 Task: Look for space in Sukheke Mandi, Pakistan from 4th September, 2023 to 10th September, 2023 for 1 adult in price range Rs.9000 to Rs.17000. Place can be private room with 1  bedroom having 1 bed and 1 bathroom. Property type can be house, flat, guest house, hotel. Booking option can be shelf check-in. Required host language is English.
Action: Mouse moved to (437, 117)
Screenshot: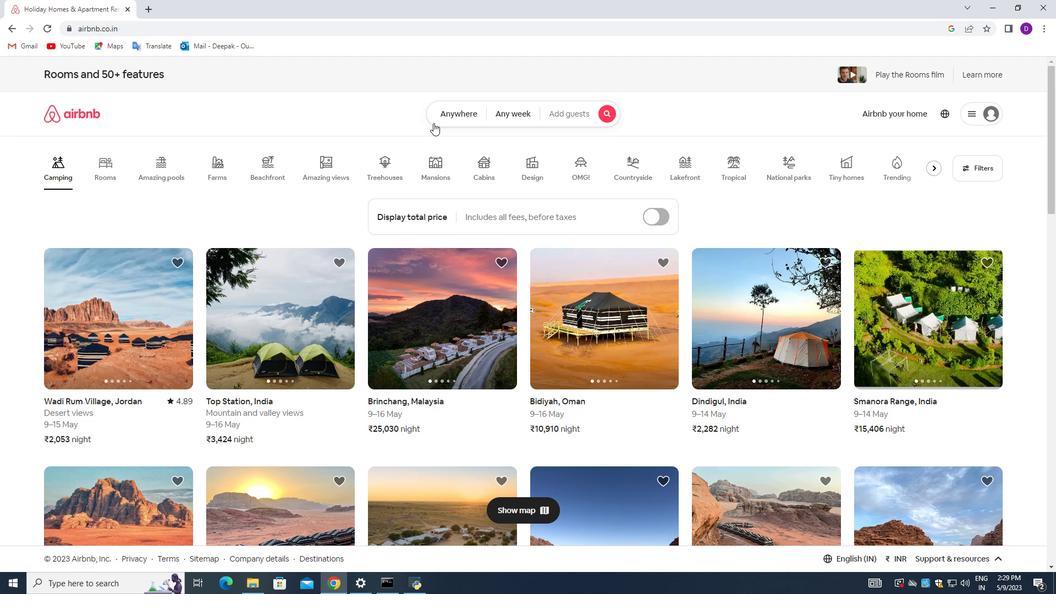 
Action: Mouse pressed left at (437, 117)
Screenshot: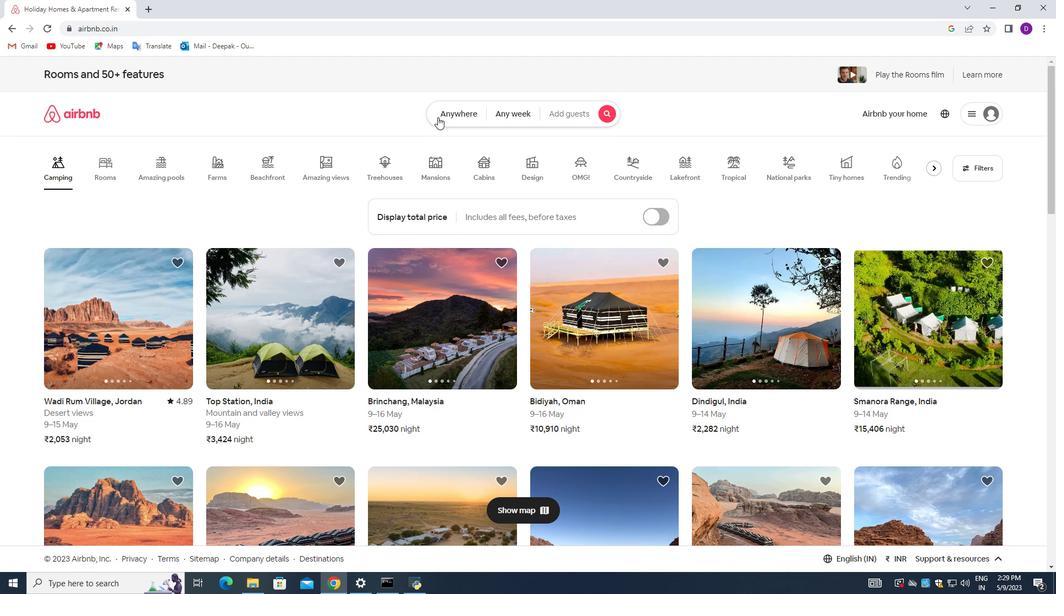 
Action: Mouse moved to (388, 162)
Screenshot: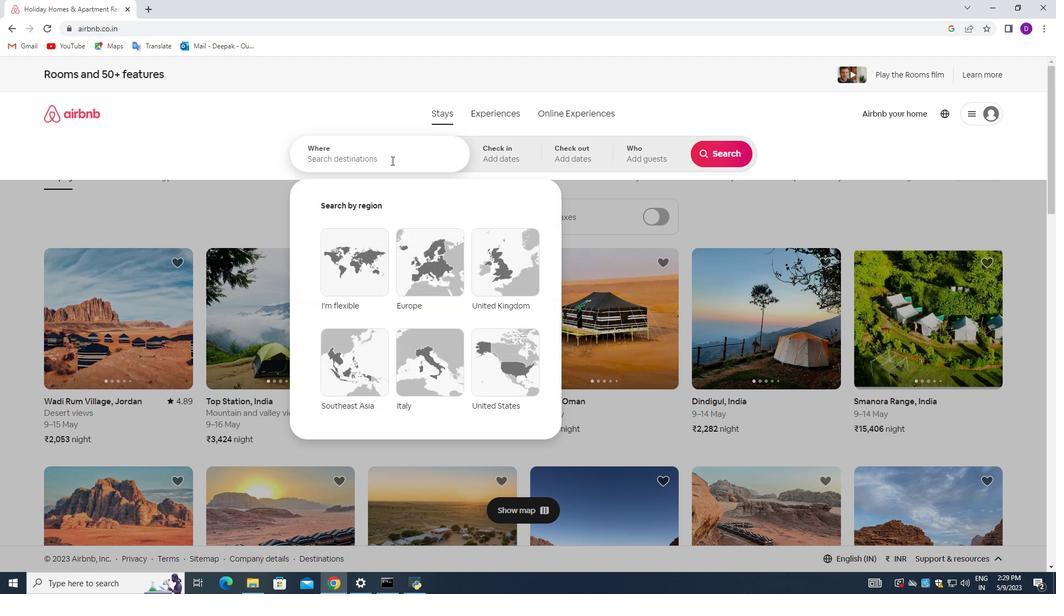 
Action: Mouse pressed left at (388, 162)
Screenshot: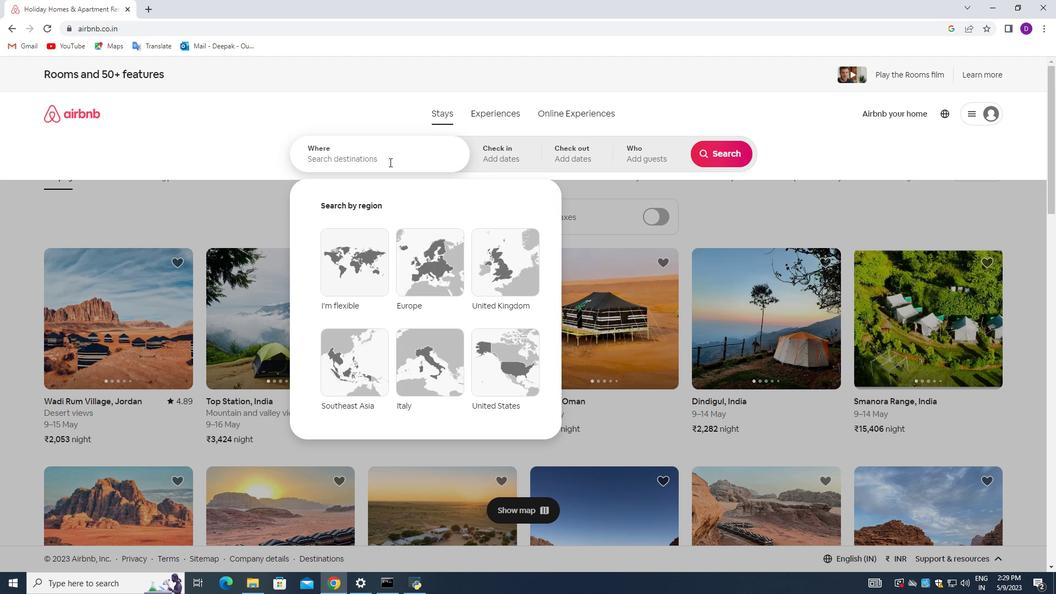 
Action: Mouse moved to (198, 241)
Screenshot: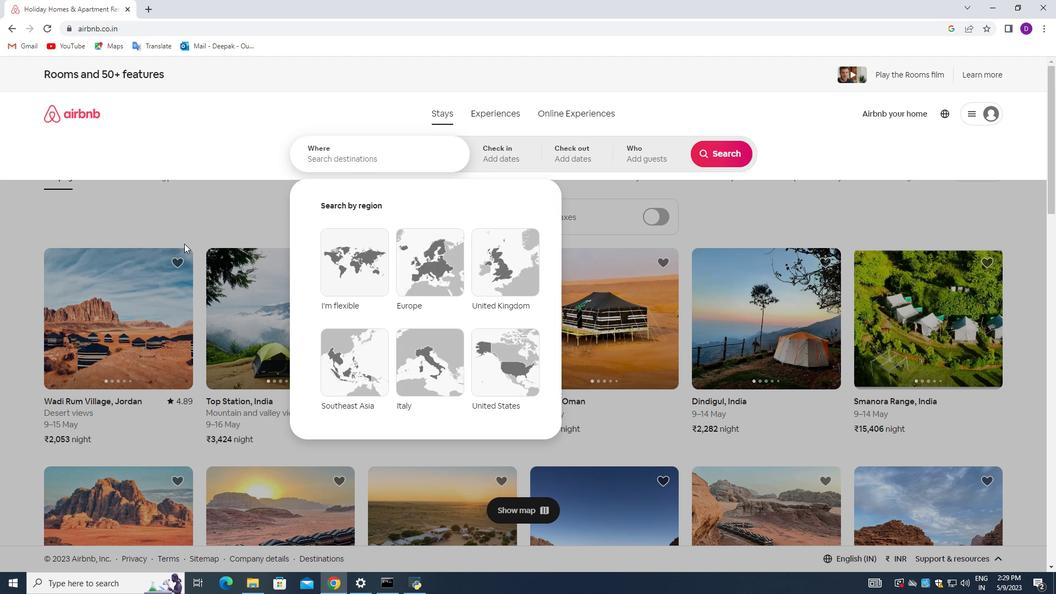 
Action: Key pressed <Key.shift_r>Sukheke,<Key.space><Key.shift><Key.shift><Key.shift><Key.shift><Key.backspace><Key.backspace><Key.space><Key.shift>Mandi,<Key.space><Key.shift>Pakistan<Key.enter>
Screenshot: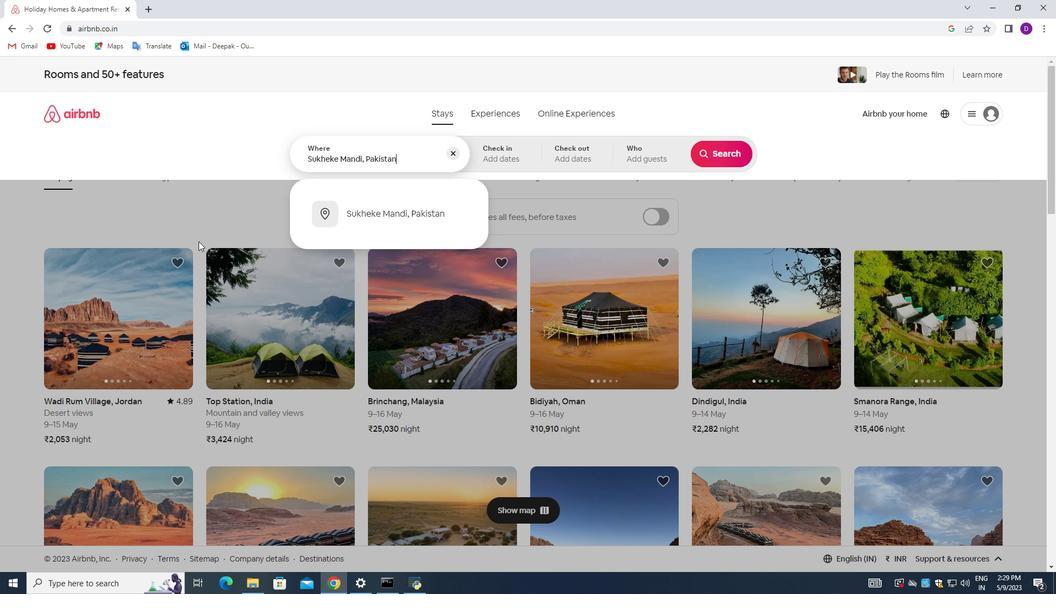 
Action: Mouse moved to (716, 239)
Screenshot: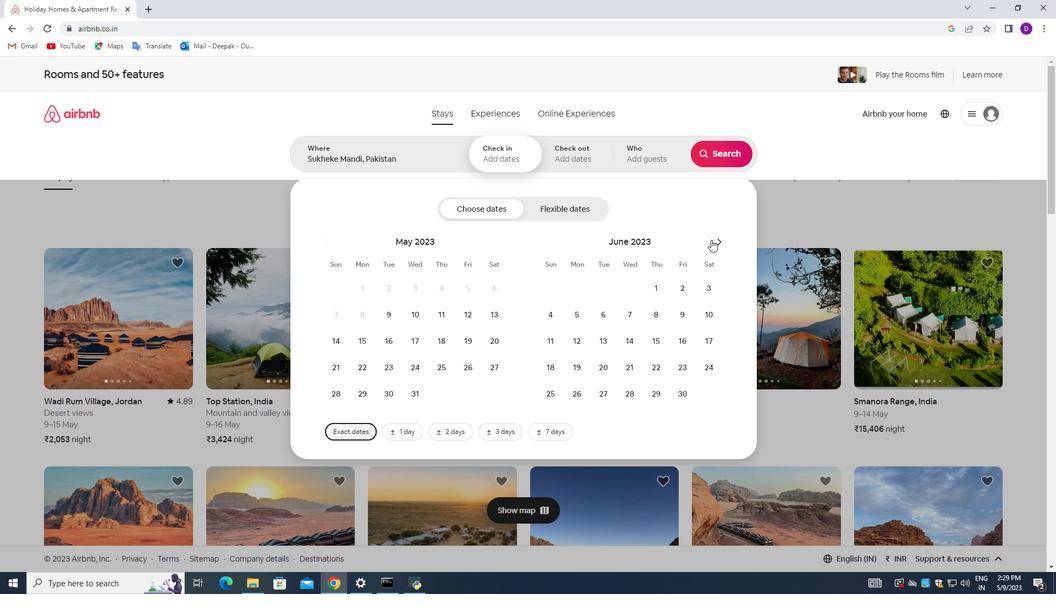 
Action: Mouse pressed left at (716, 239)
Screenshot: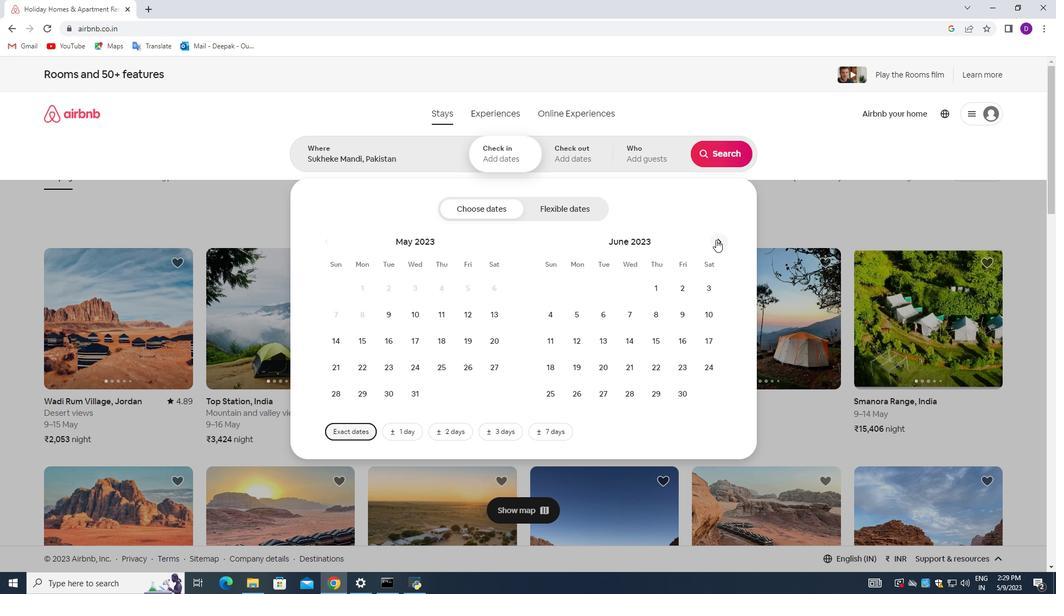 
Action: Mouse pressed left at (716, 239)
Screenshot: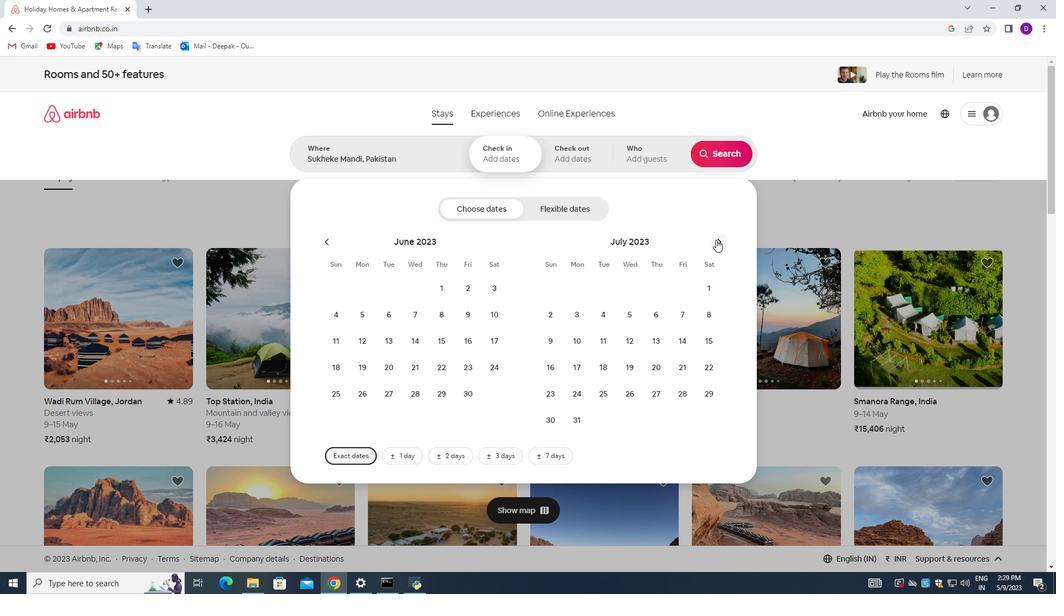 
Action: Mouse pressed left at (716, 239)
Screenshot: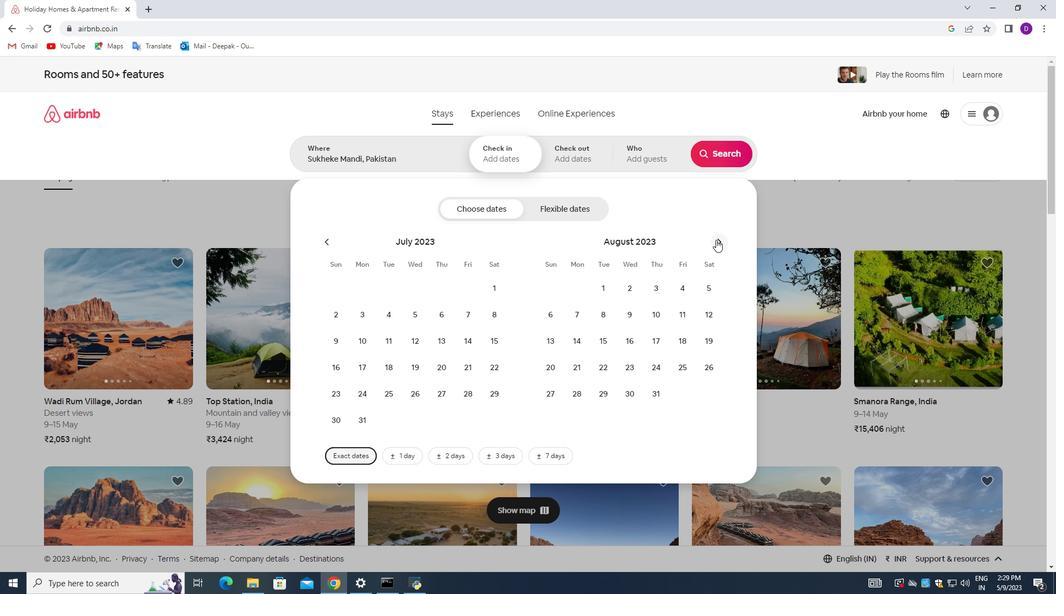 
Action: Mouse moved to (578, 314)
Screenshot: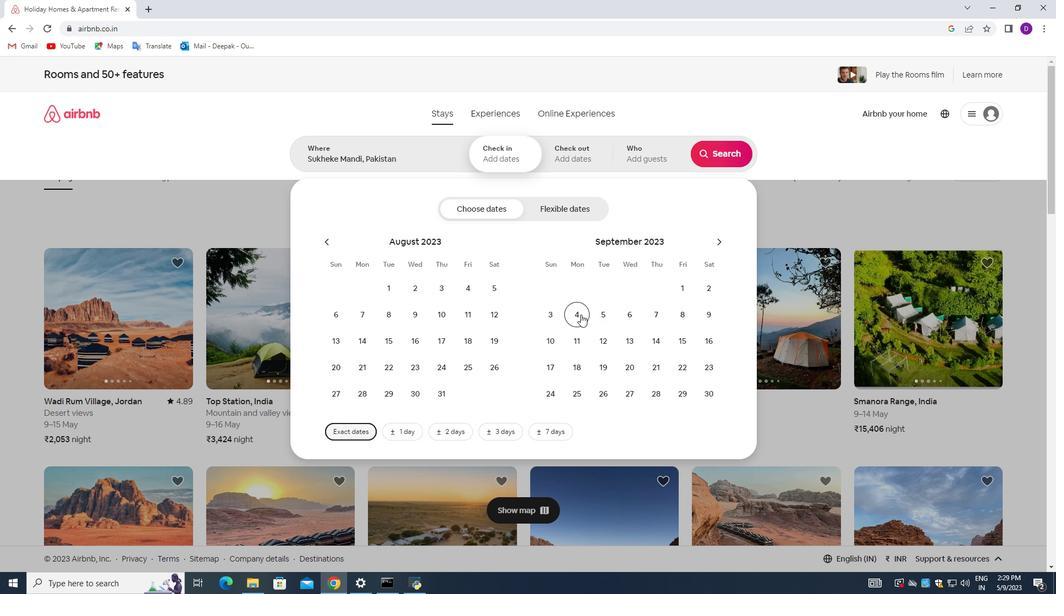 
Action: Mouse pressed left at (578, 314)
Screenshot: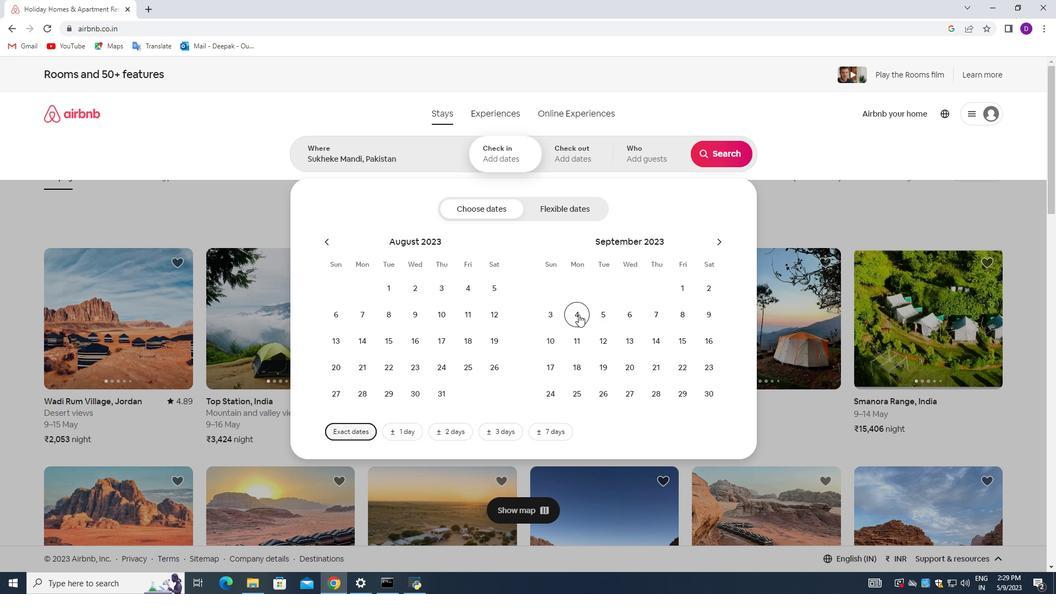 
Action: Mouse moved to (557, 335)
Screenshot: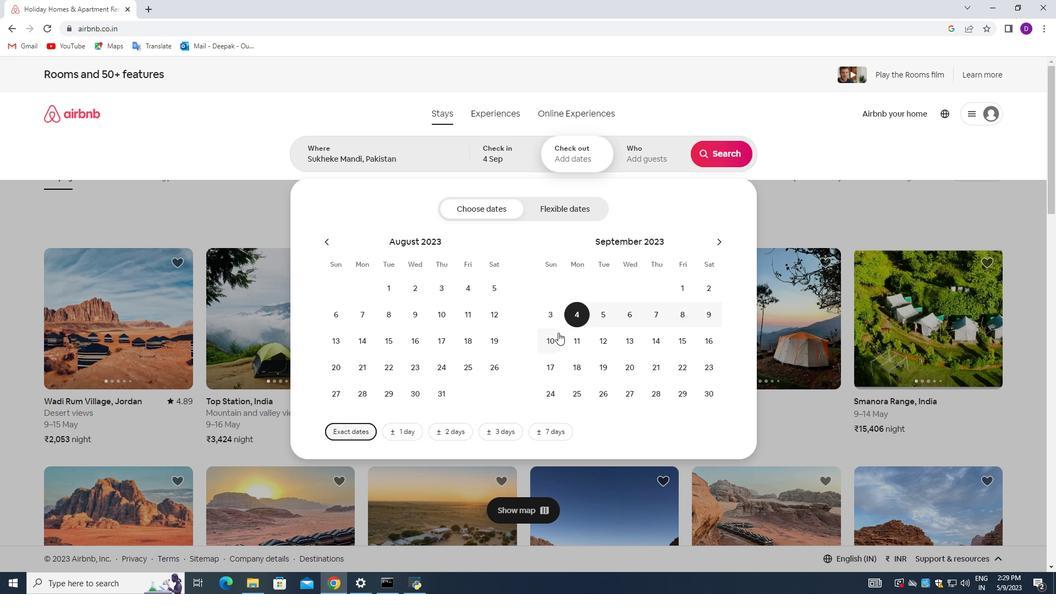 
Action: Mouse pressed left at (557, 335)
Screenshot: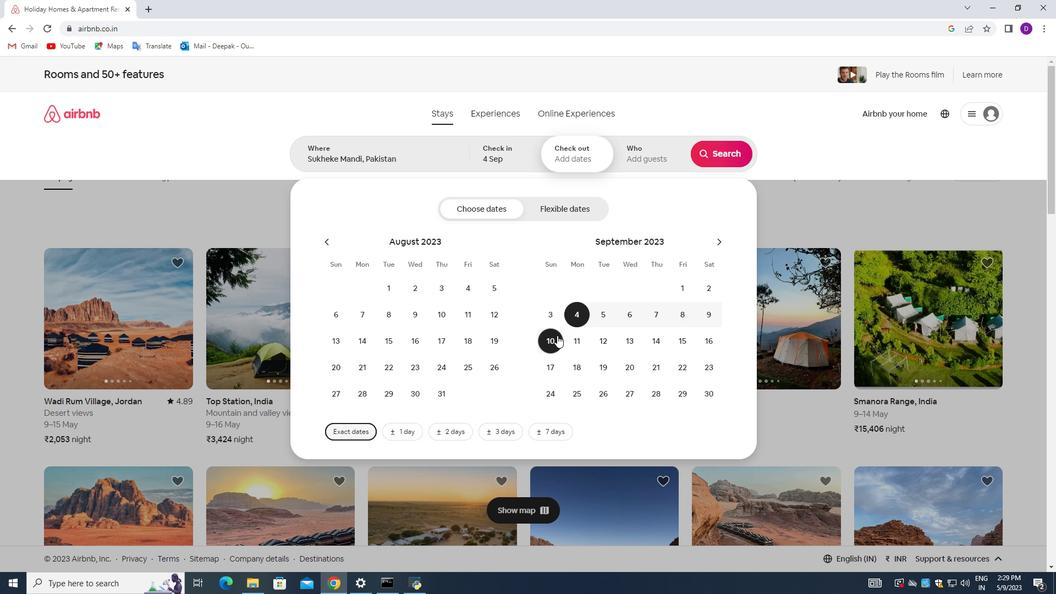 
Action: Mouse moved to (630, 155)
Screenshot: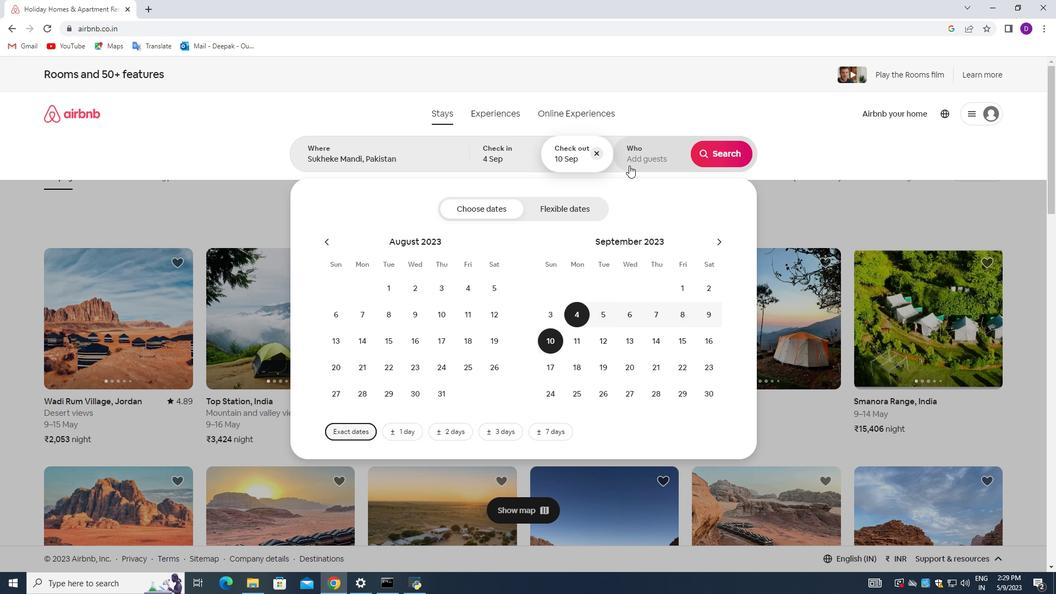 
Action: Mouse pressed left at (630, 155)
Screenshot: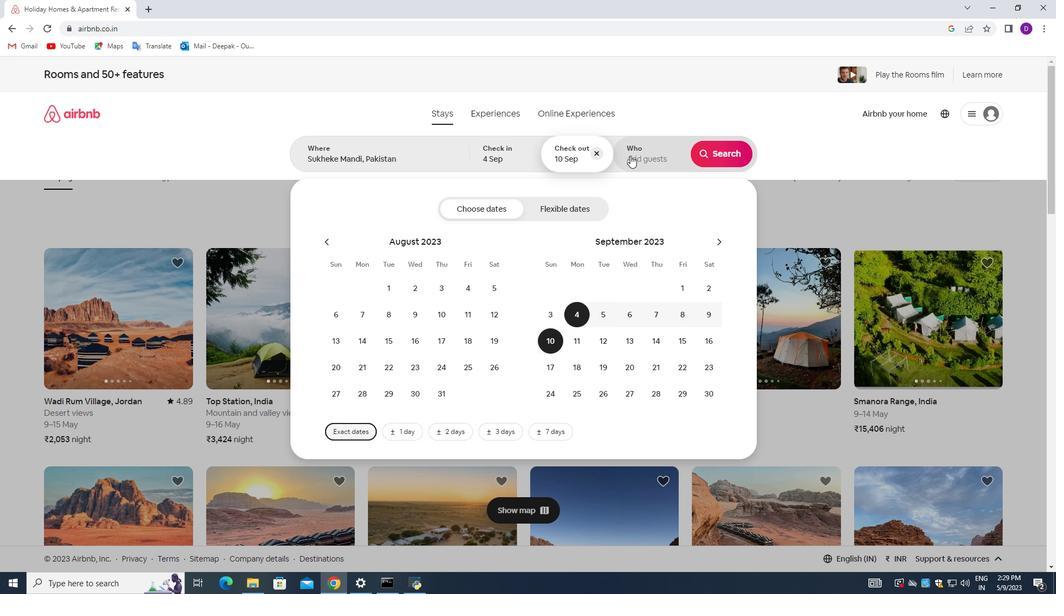 
Action: Mouse moved to (719, 212)
Screenshot: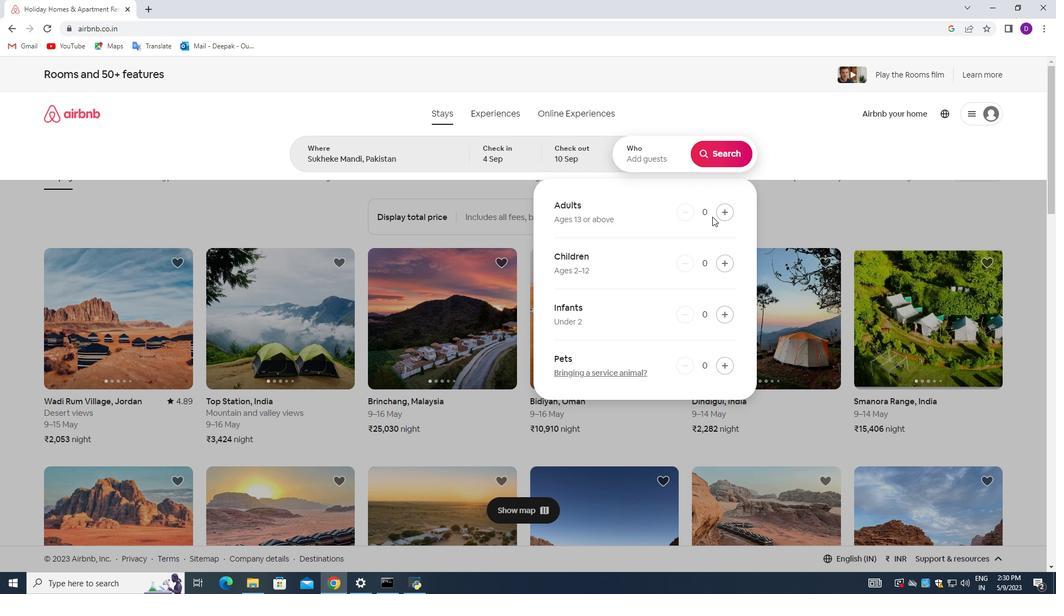 
Action: Mouse pressed left at (719, 212)
Screenshot: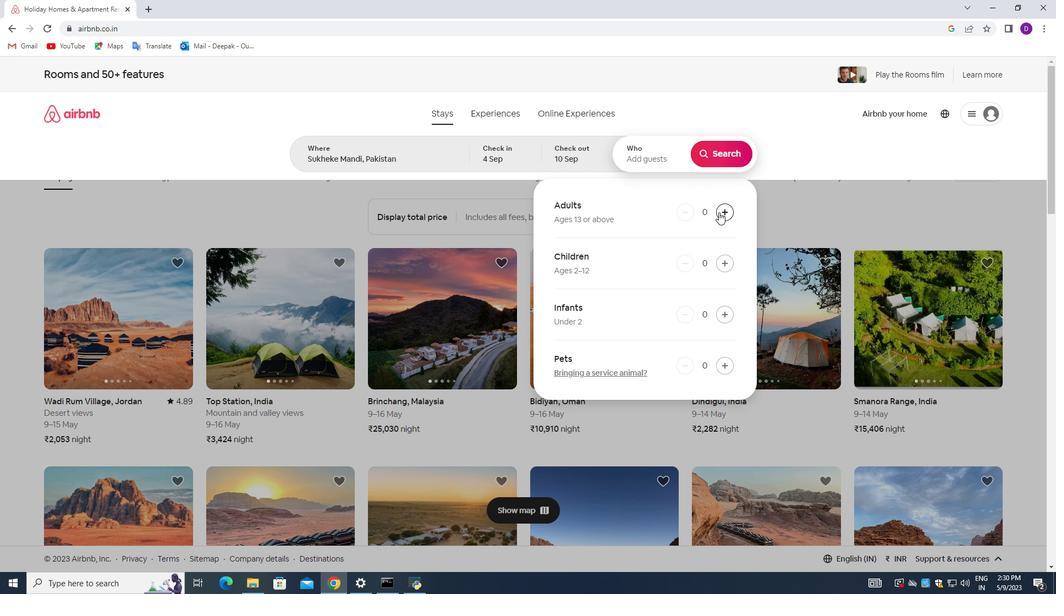 
Action: Mouse moved to (722, 147)
Screenshot: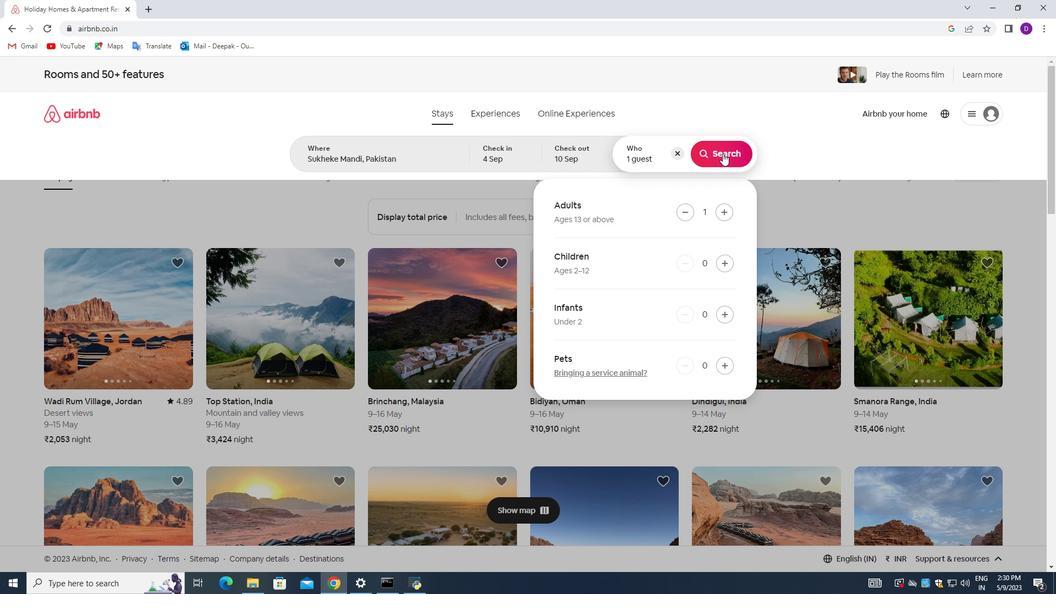 
Action: Mouse pressed left at (722, 147)
Screenshot: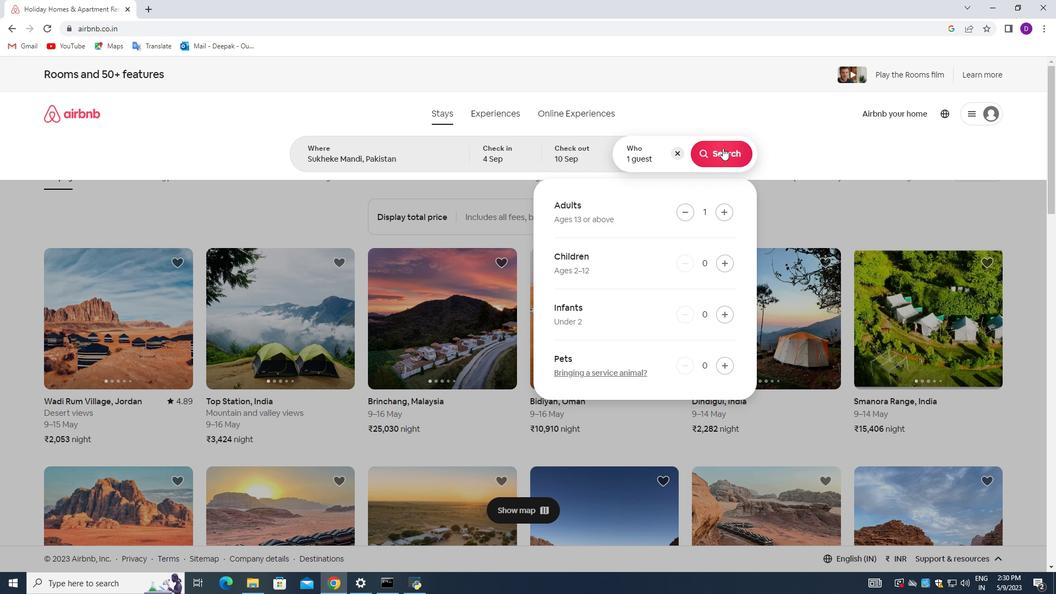 
Action: Mouse moved to (995, 122)
Screenshot: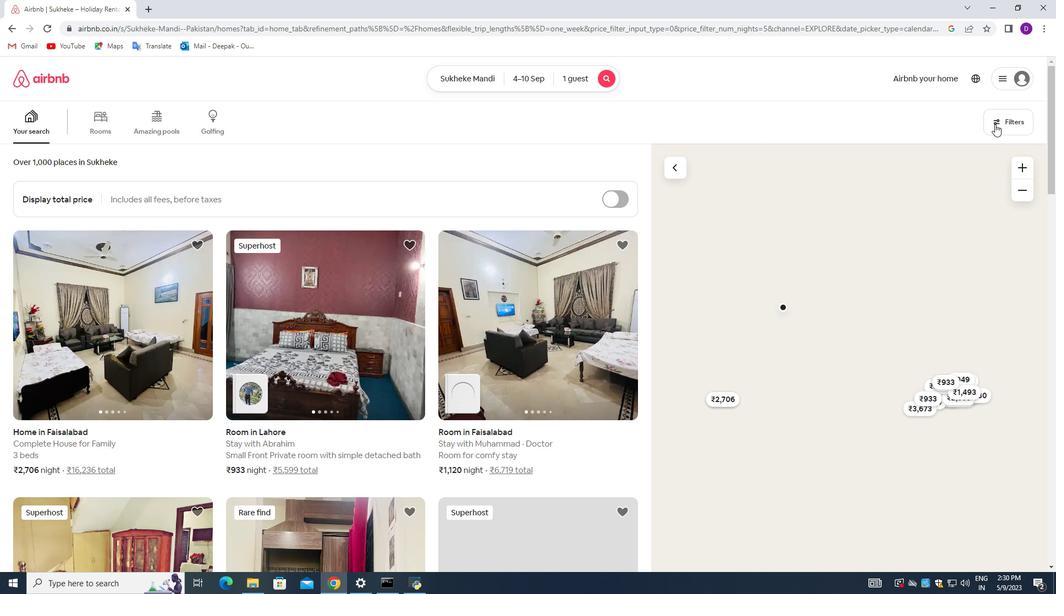 
Action: Mouse pressed left at (995, 122)
Screenshot: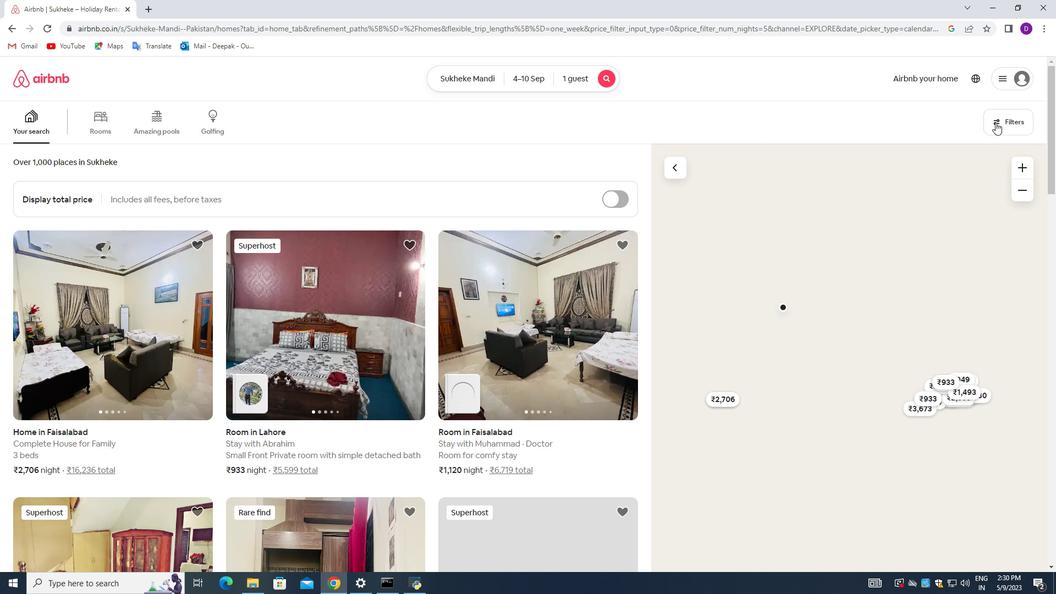 
Action: Mouse moved to (393, 393)
Screenshot: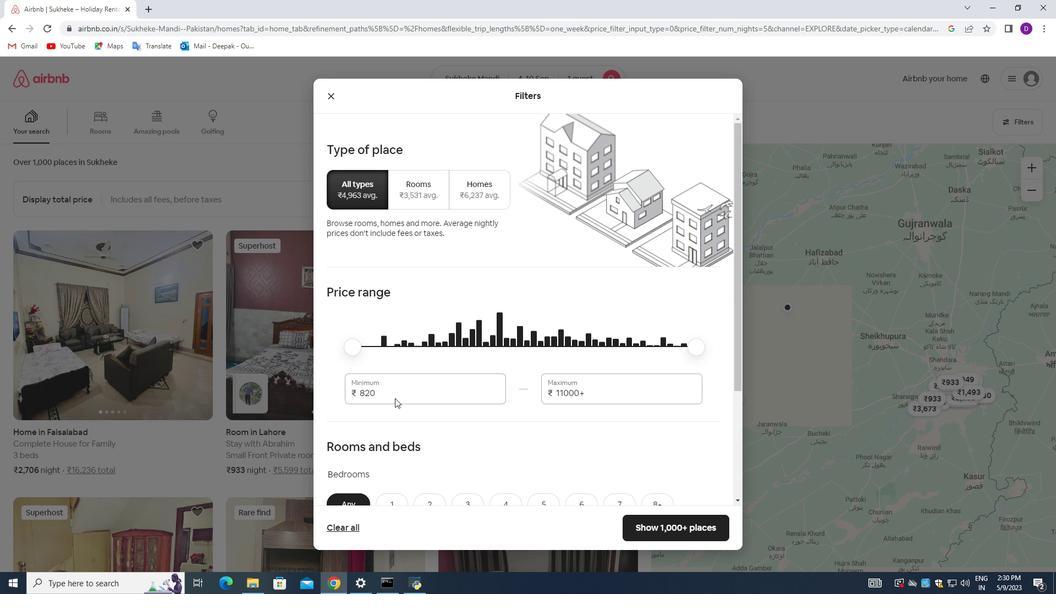 
Action: Mouse pressed left at (393, 393)
Screenshot: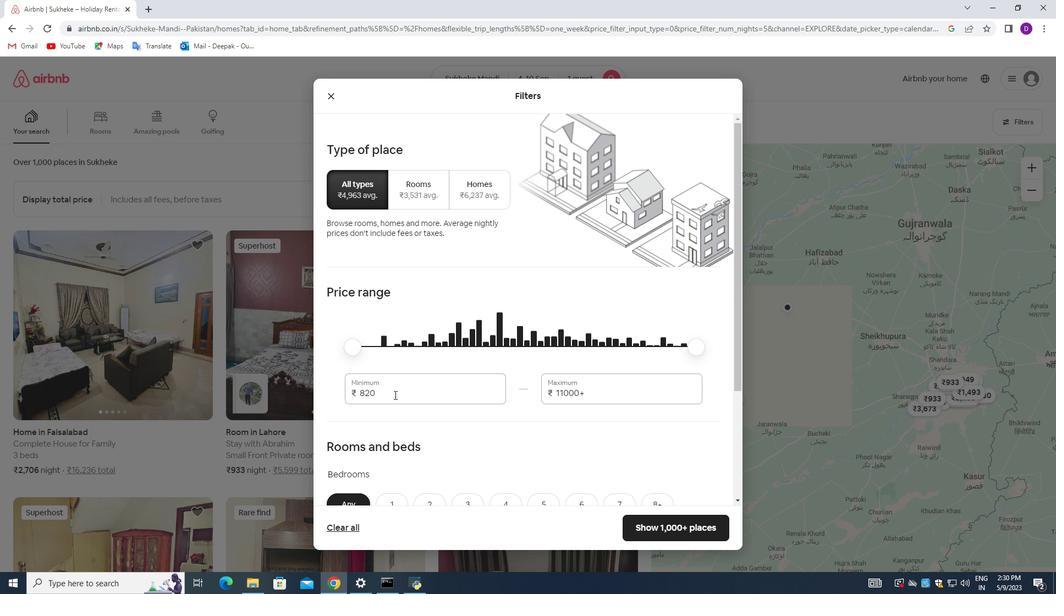 
Action: Mouse pressed left at (393, 393)
Screenshot: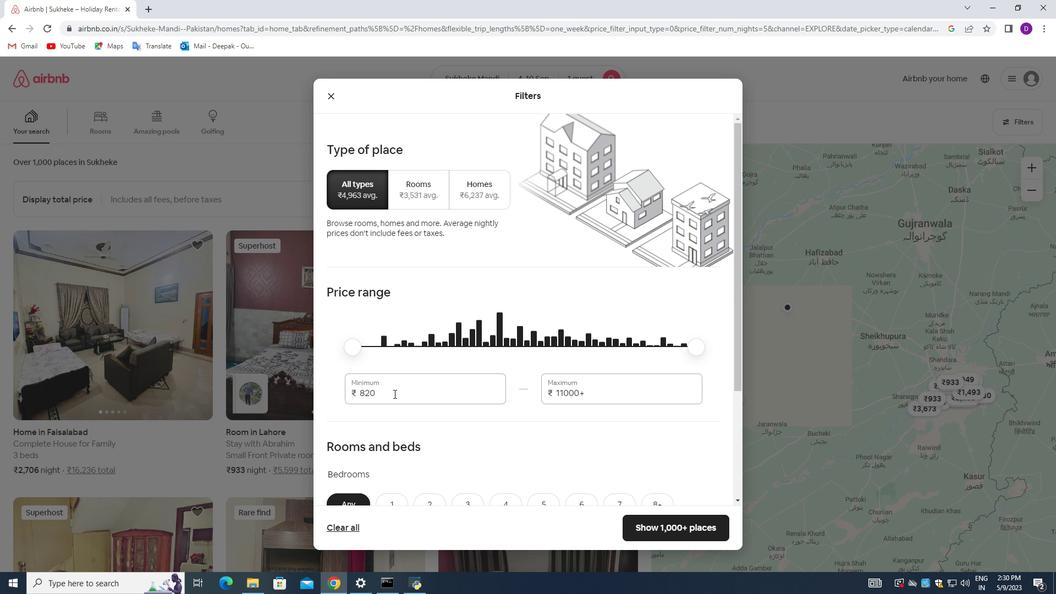 
Action: Key pressed 9000<Key.tab>17000
Screenshot: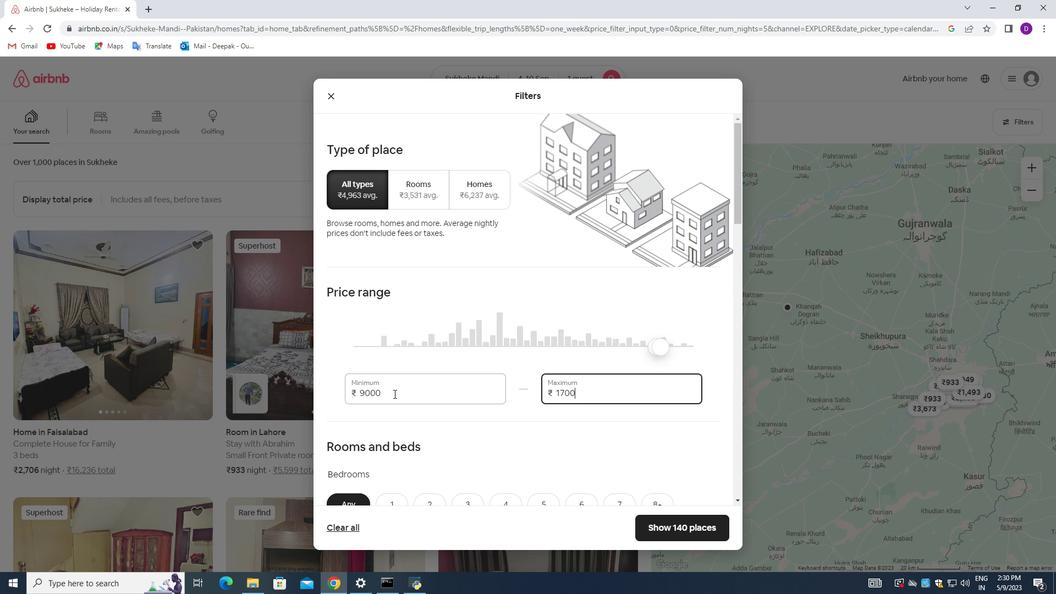 
Action: Mouse moved to (434, 358)
Screenshot: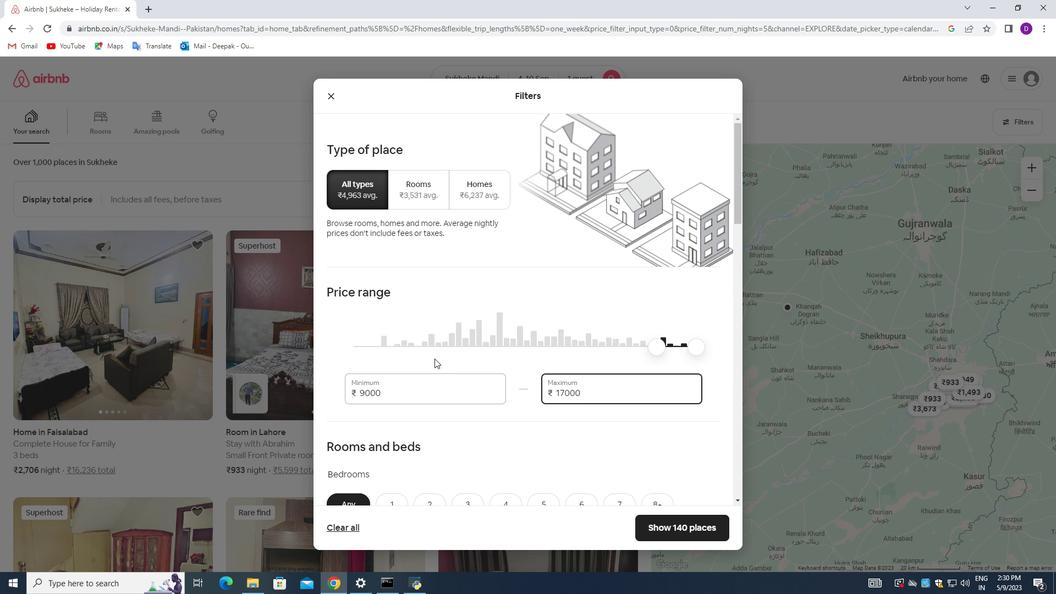 
Action: Mouse scrolled (434, 357) with delta (0, 0)
Screenshot: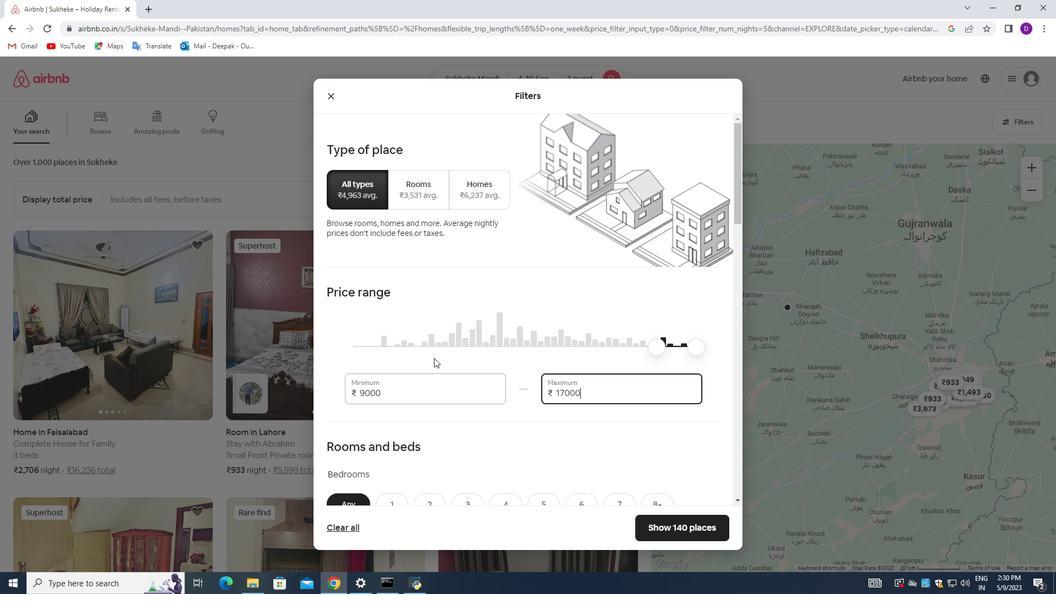 
Action: Mouse scrolled (434, 357) with delta (0, 0)
Screenshot: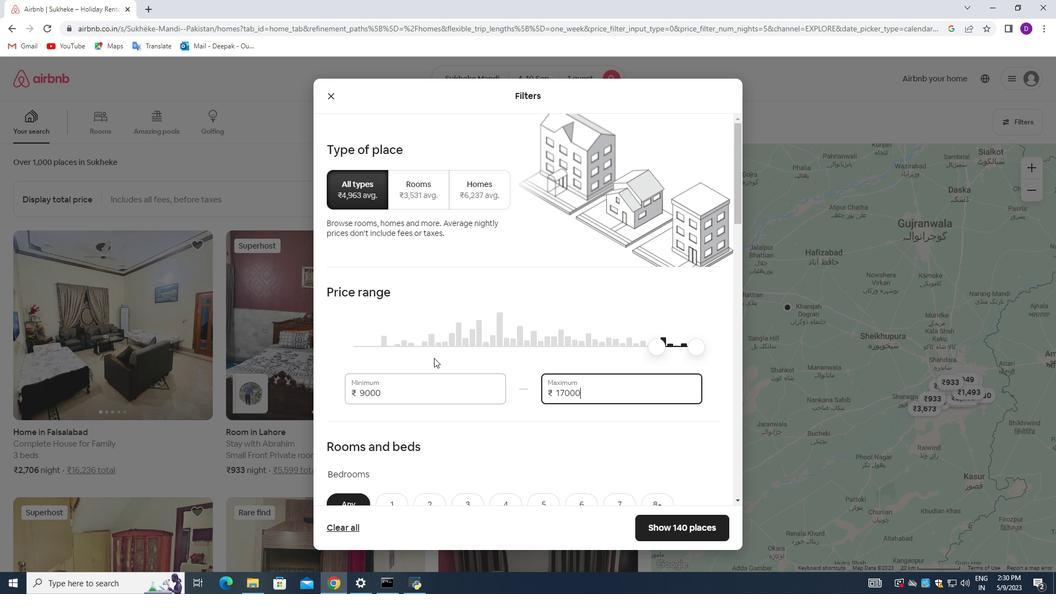 
Action: Mouse moved to (429, 337)
Screenshot: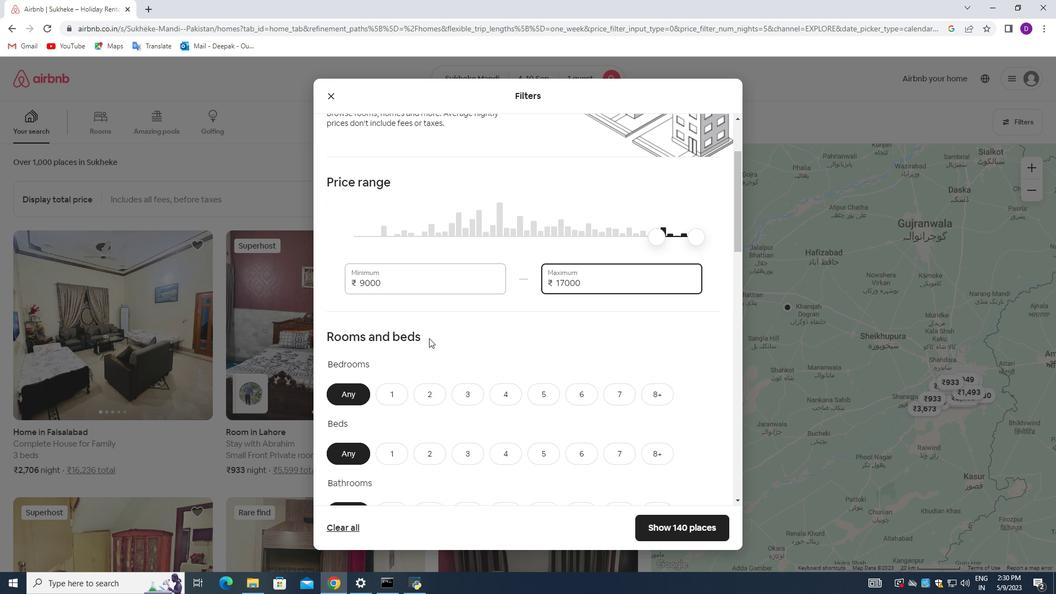 
Action: Mouse scrolled (429, 336) with delta (0, 0)
Screenshot: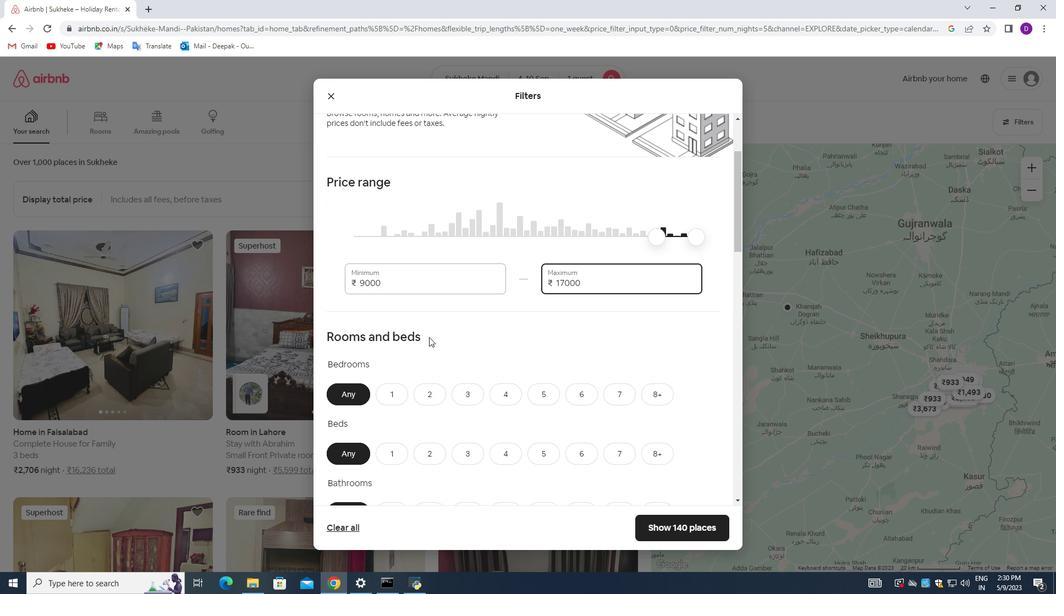 
Action: Mouse scrolled (429, 336) with delta (0, 0)
Screenshot: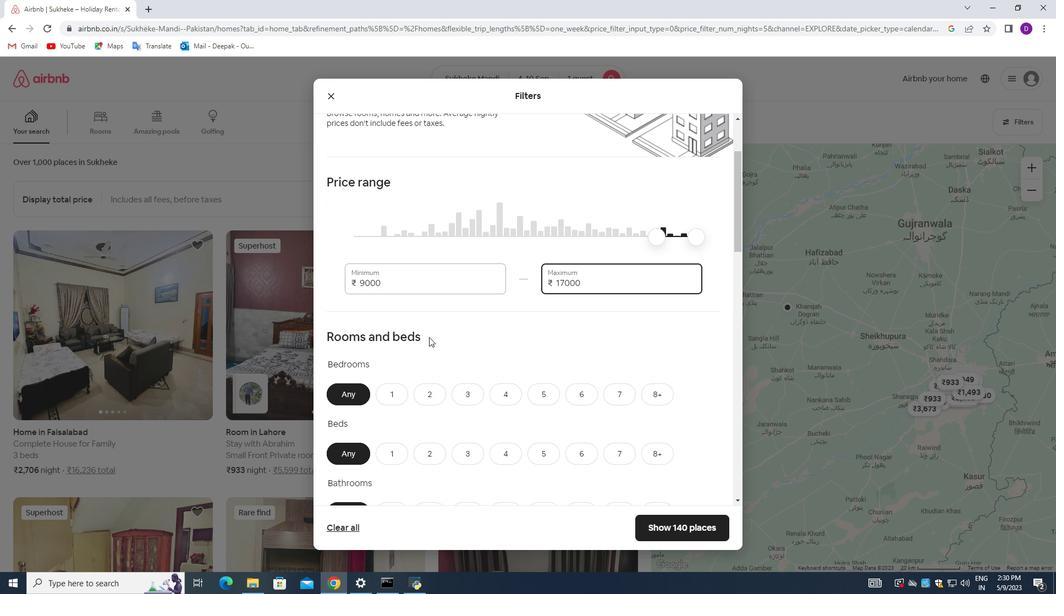 
Action: Mouse moved to (397, 286)
Screenshot: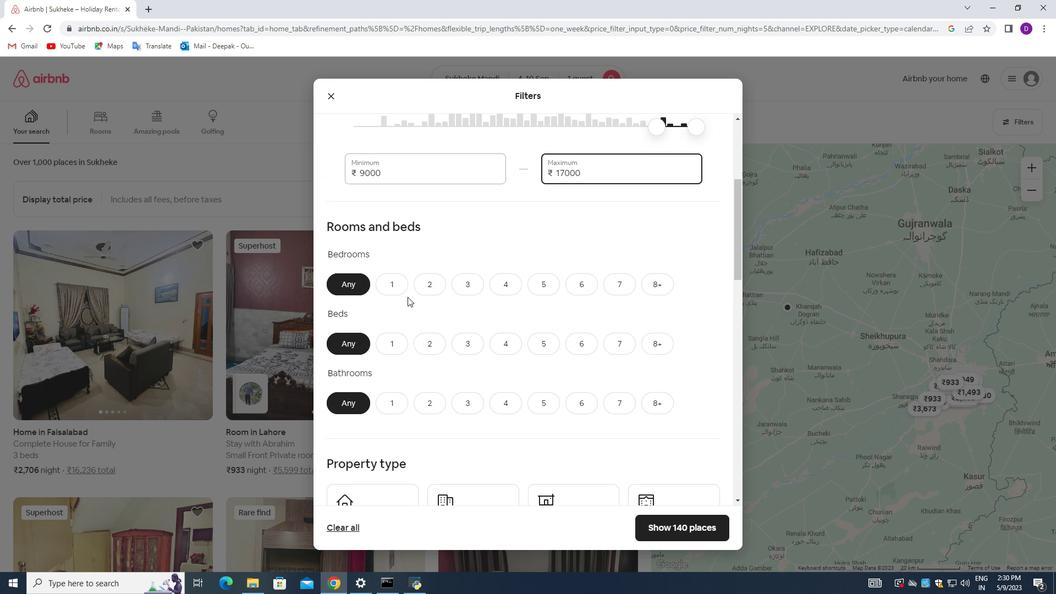 
Action: Mouse pressed left at (397, 286)
Screenshot: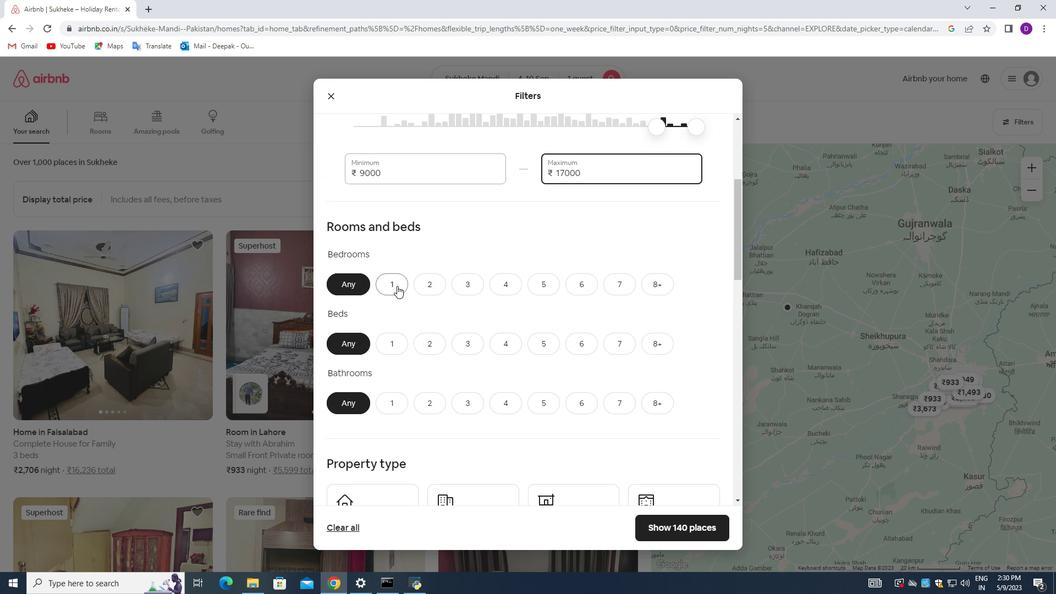 
Action: Mouse moved to (395, 336)
Screenshot: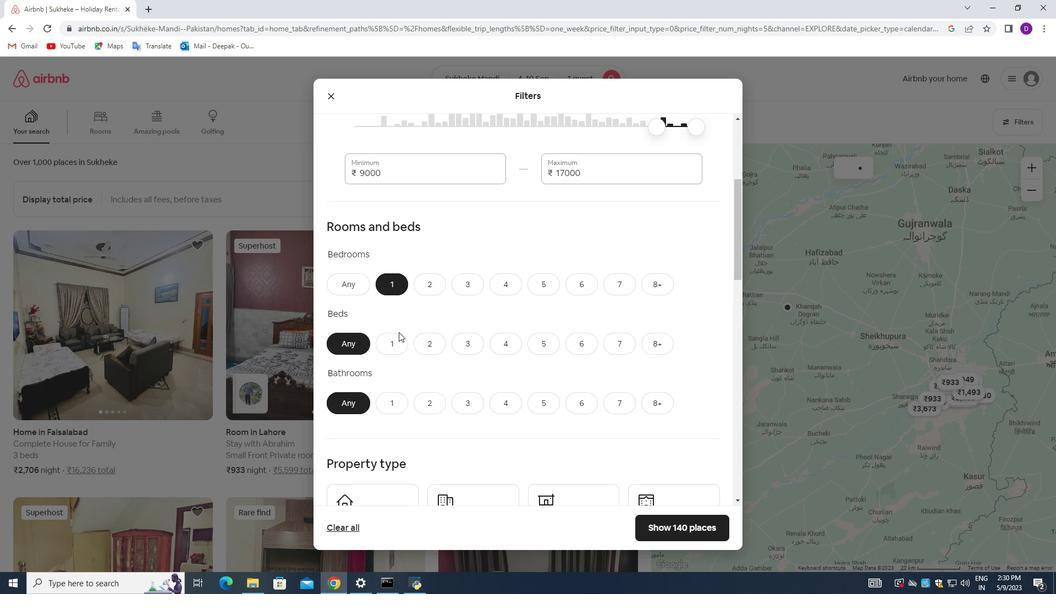 
Action: Mouse pressed left at (395, 336)
Screenshot: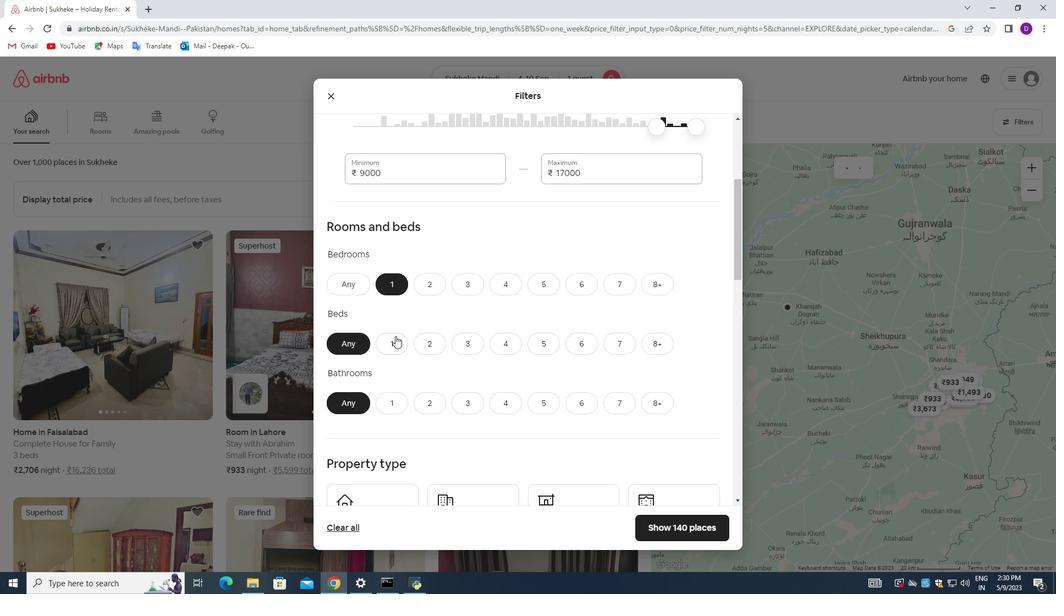 
Action: Mouse moved to (386, 399)
Screenshot: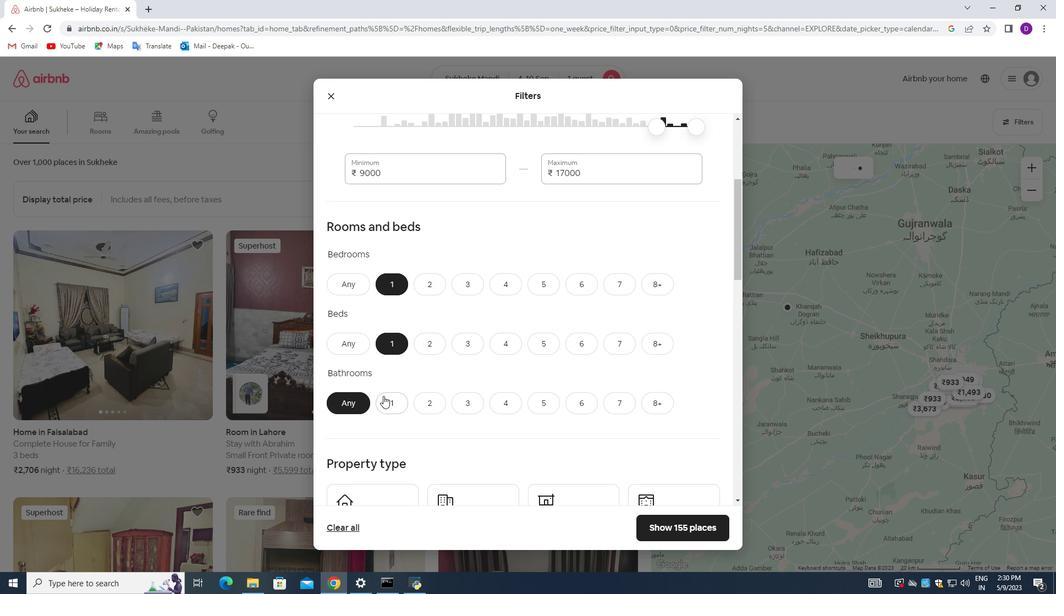 
Action: Mouse pressed left at (386, 399)
Screenshot: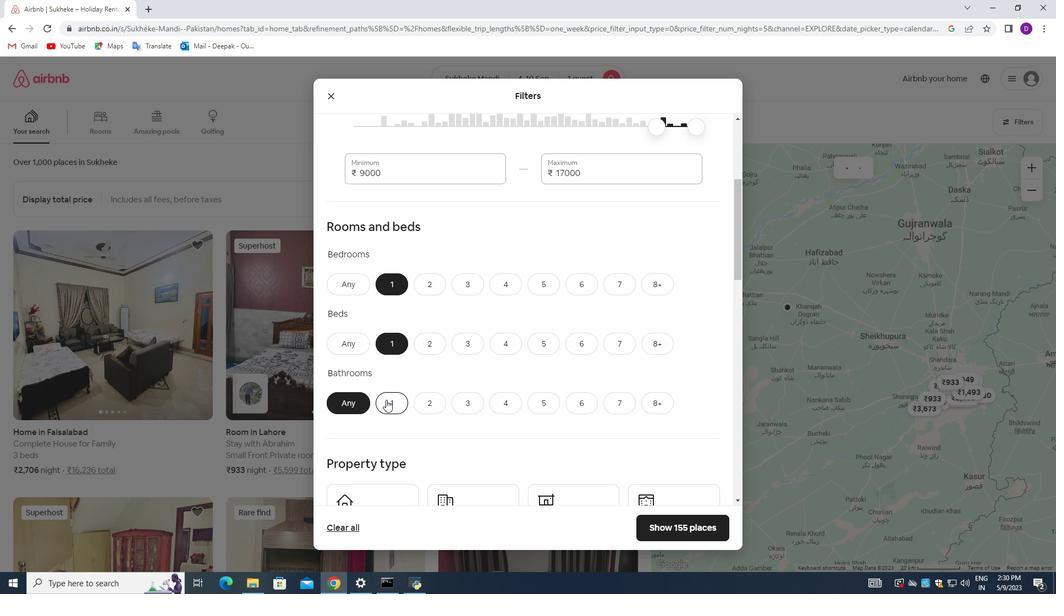 
Action: Mouse moved to (462, 349)
Screenshot: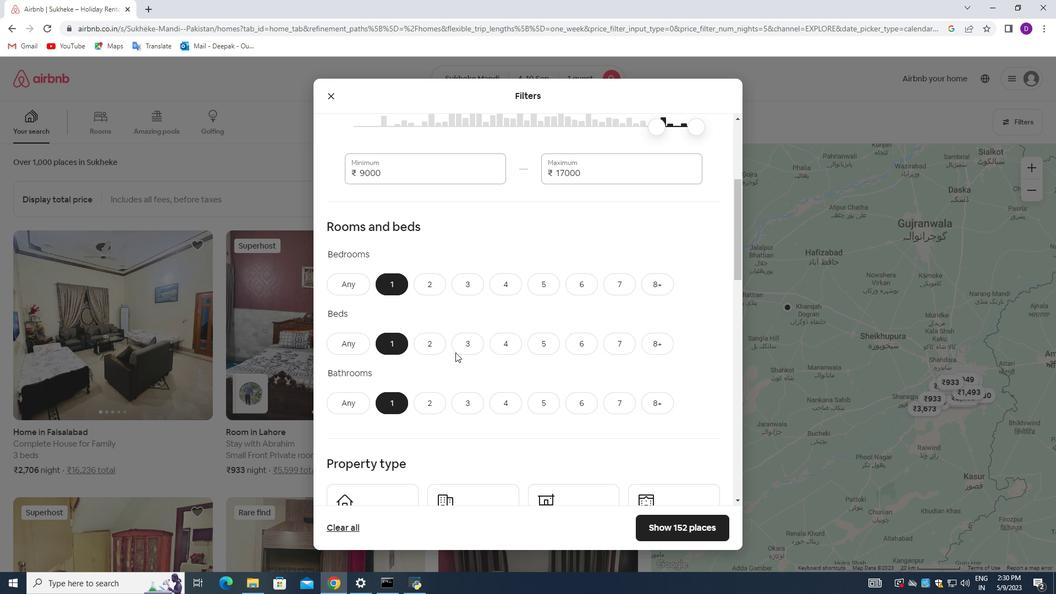 
Action: Mouse scrolled (462, 348) with delta (0, 0)
Screenshot: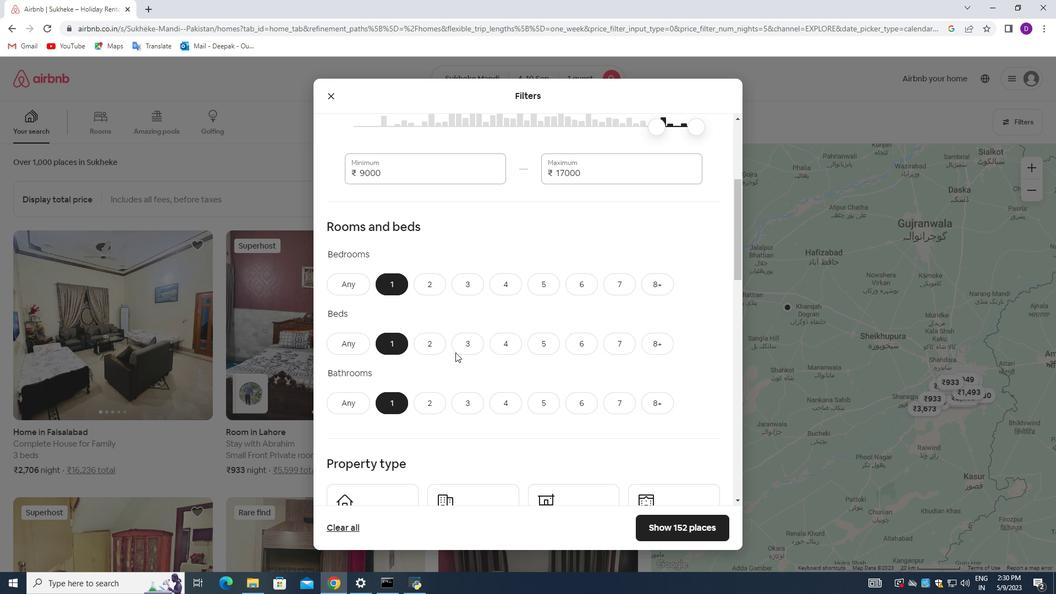 
Action: Mouse moved to (460, 337)
Screenshot: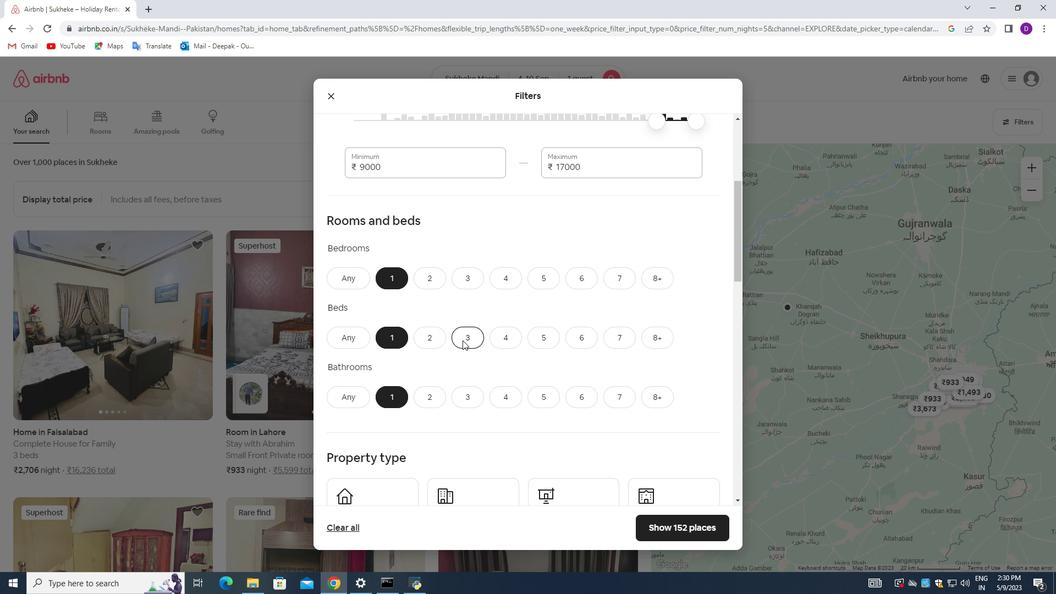 
Action: Mouse scrolled (460, 336) with delta (0, 0)
Screenshot: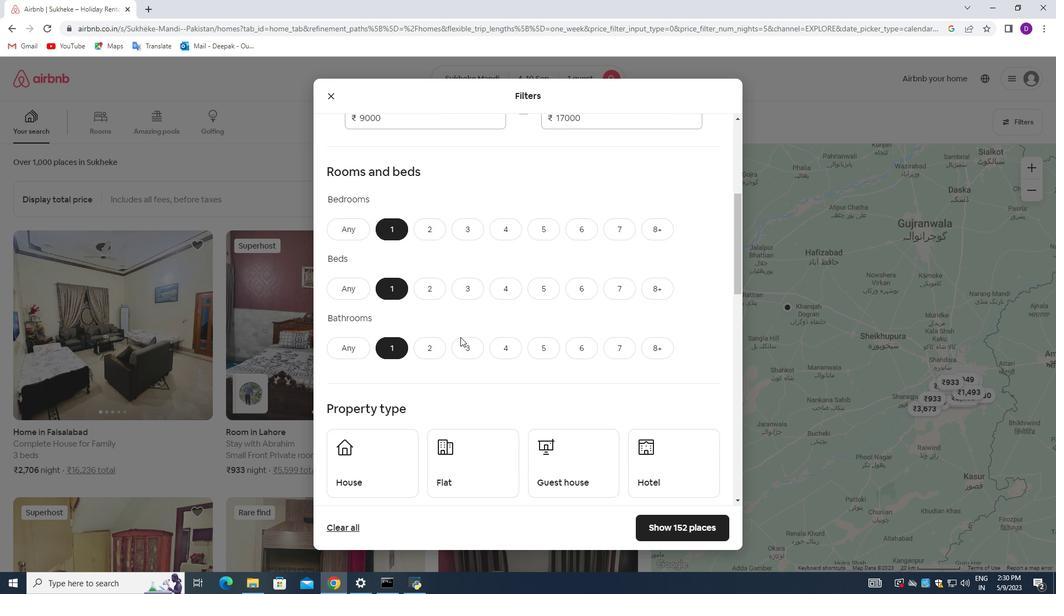 
Action: Mouse scrolled (460, 336) with delta (0, 0)
Screenshot: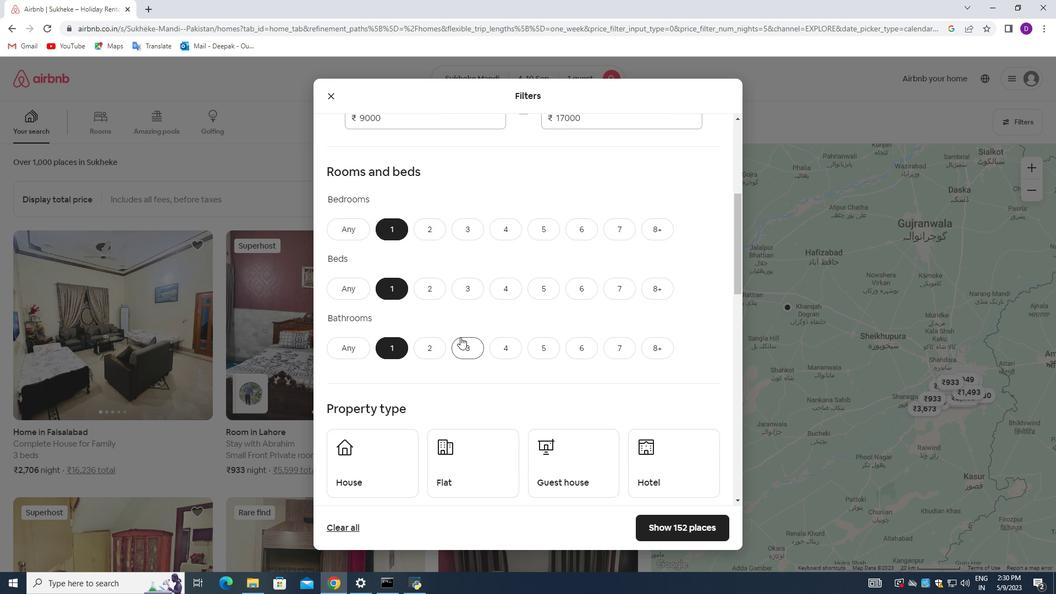 
Action: Mouse moved to (459, 336)
Screenshot: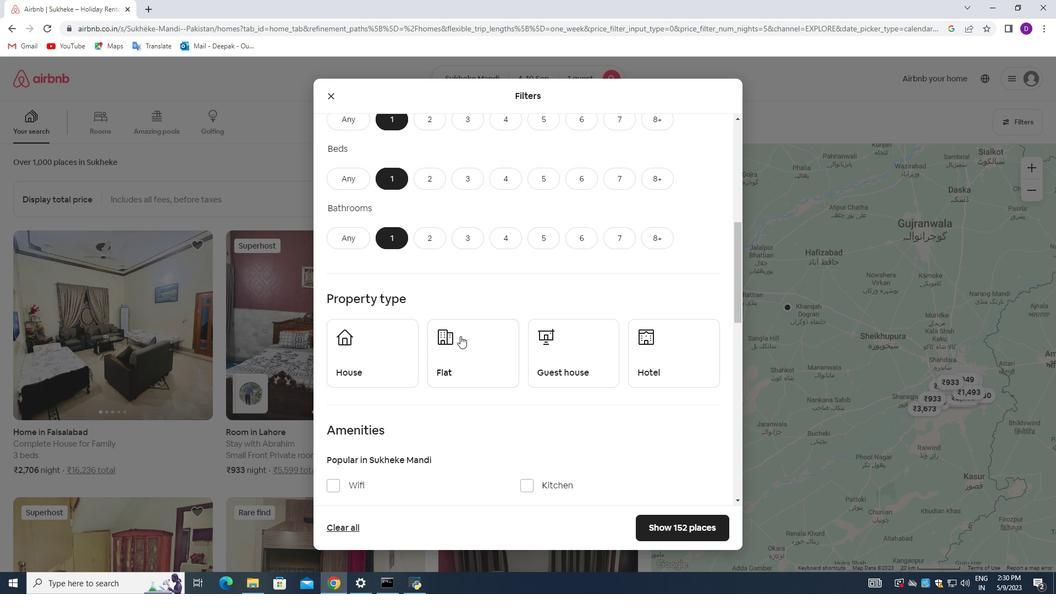 
Action: Mouse scrolled (459, 335) with delta (0, 0)
Screenshot: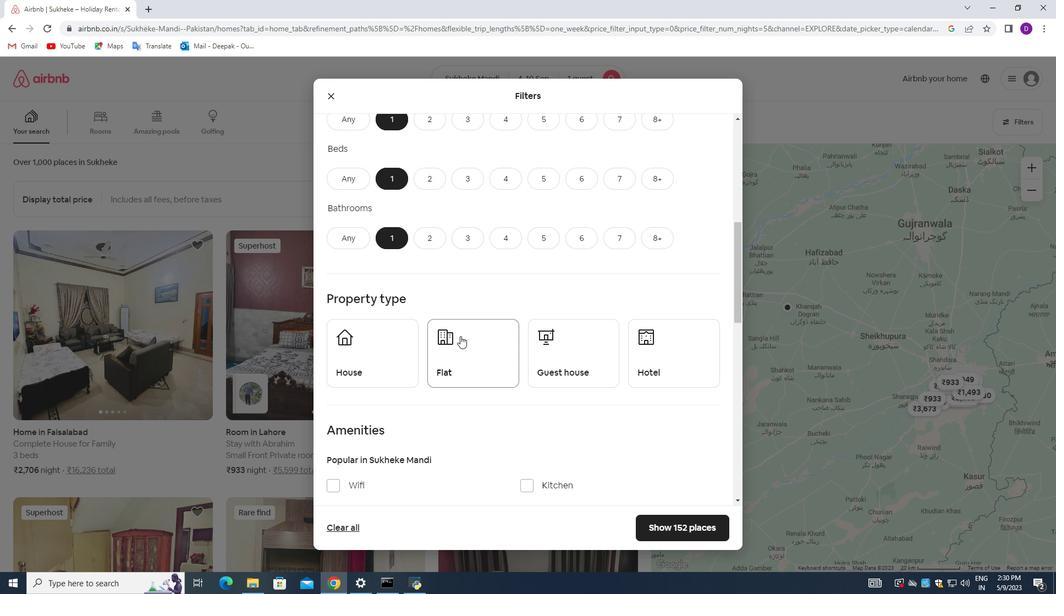
Action: Mouse moved to (369, 303)
Screenshot: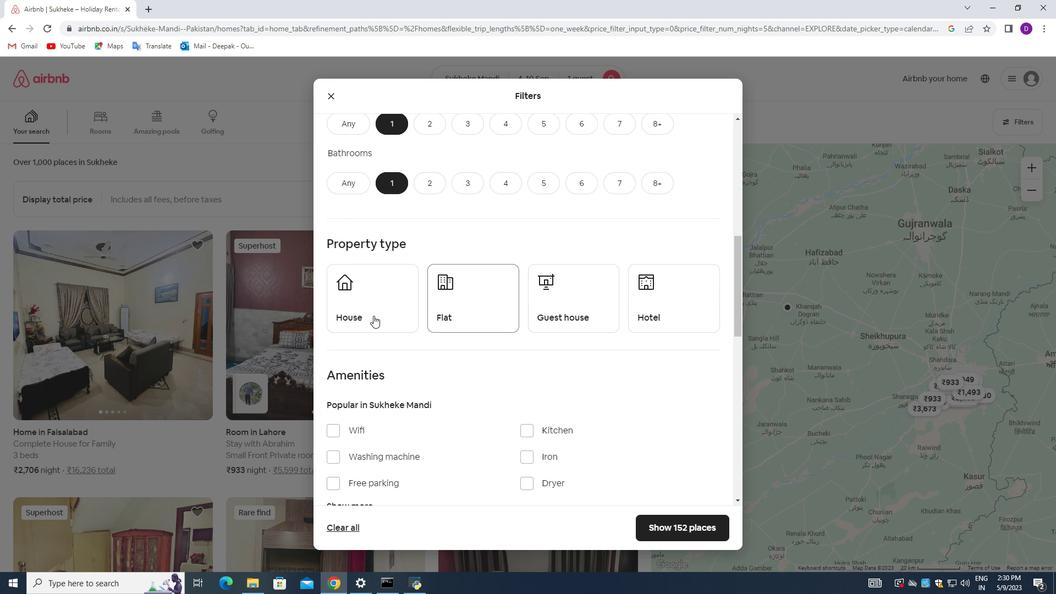 
Action: Mouse pressed left at (369, 303)
Screenshot: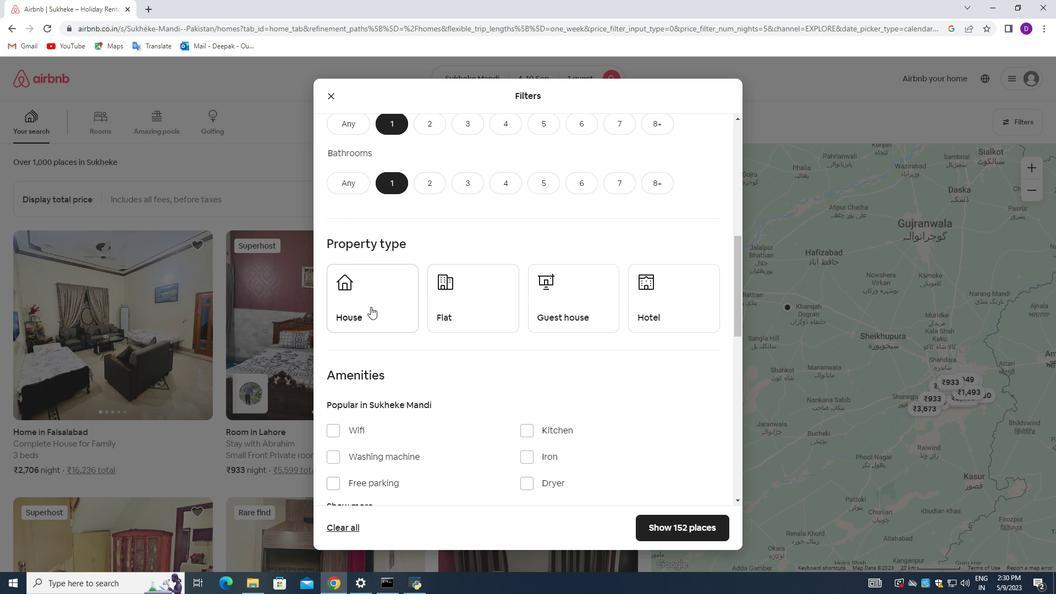 
Action: Mouse moved to (475, 303)
Screenshot: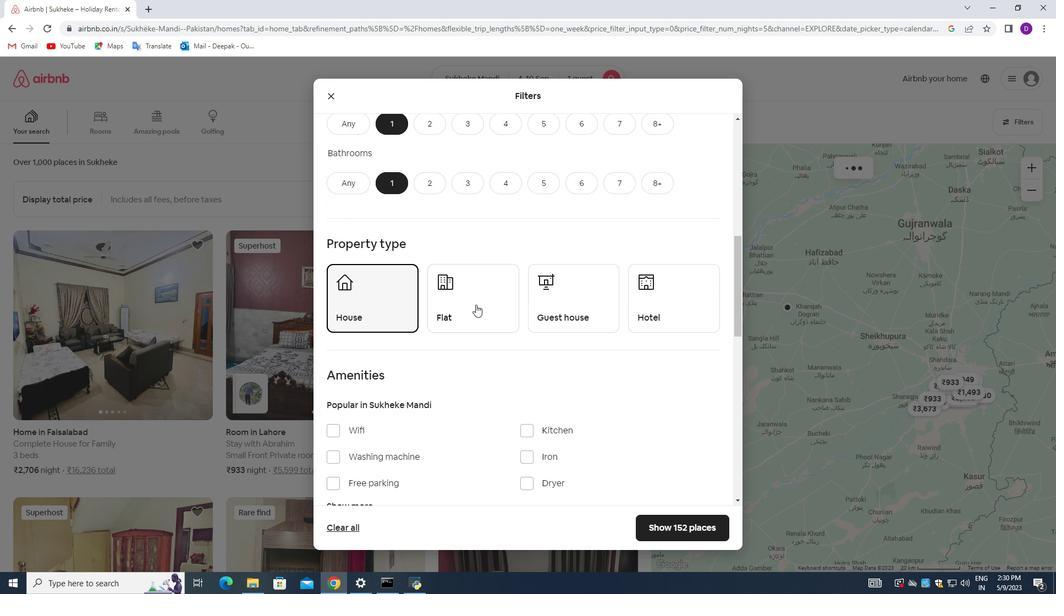 
Action: Mouse pressed left at (475, 303)
Screenshot: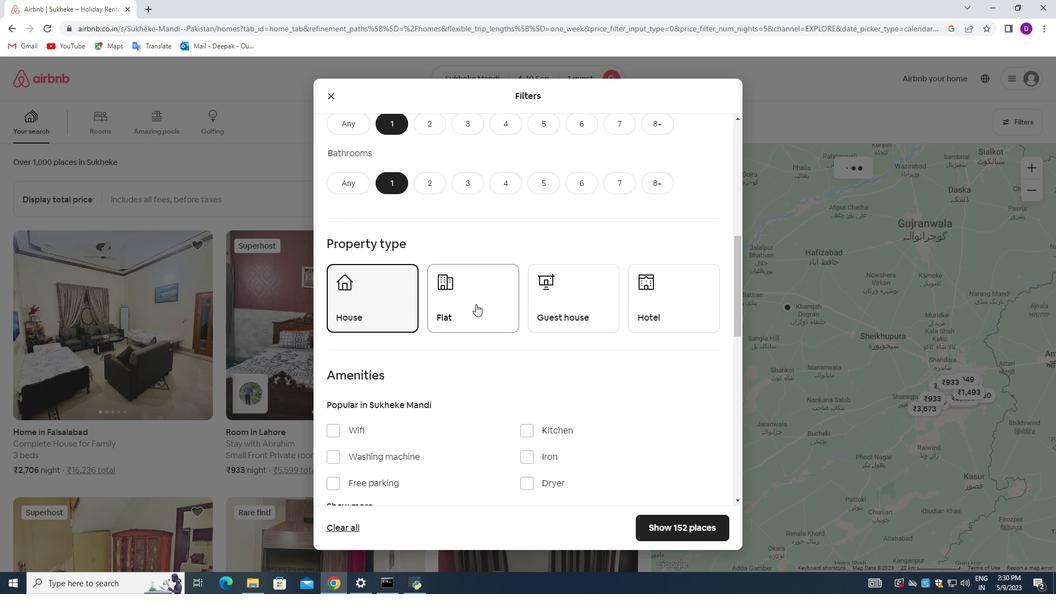 
Action: Mouse moved to (585, 298)
Screenshot: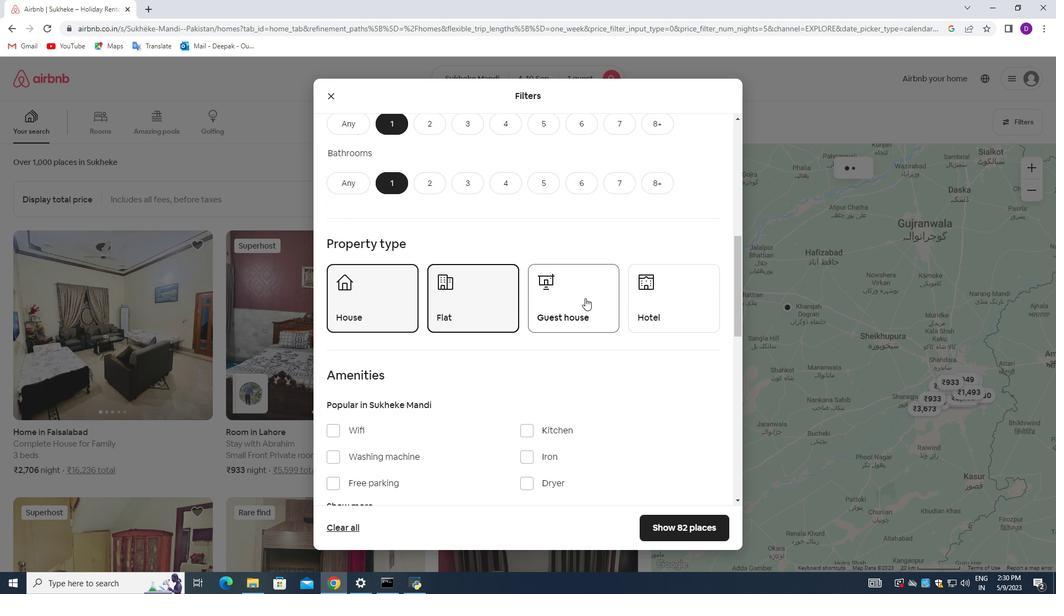 
Action: Mouse pressed left at (585, 298)
Screenshot: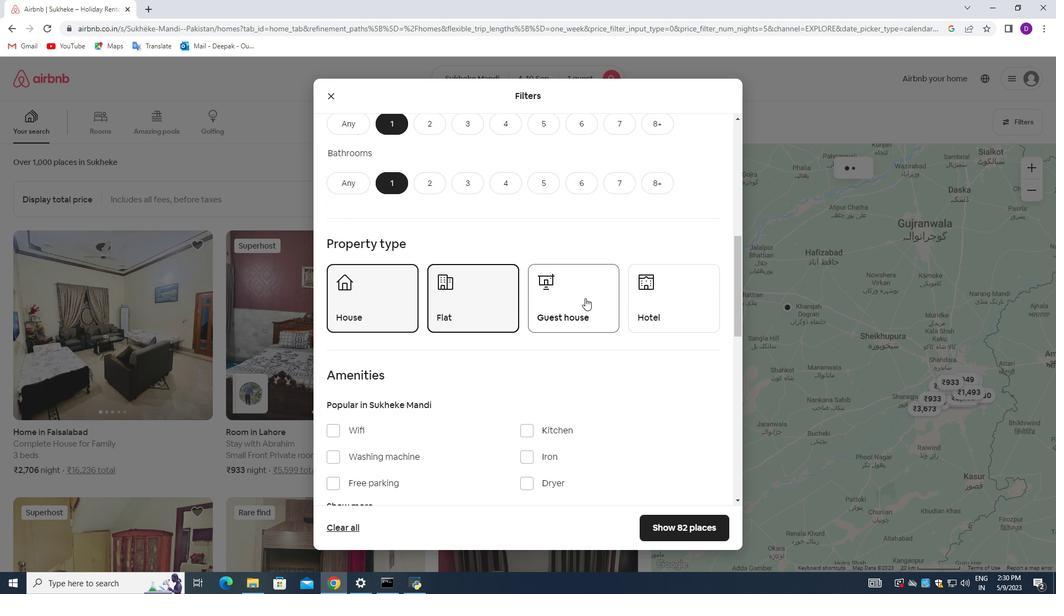 
Action: Mouse moved to (655, 301)
Screenshot: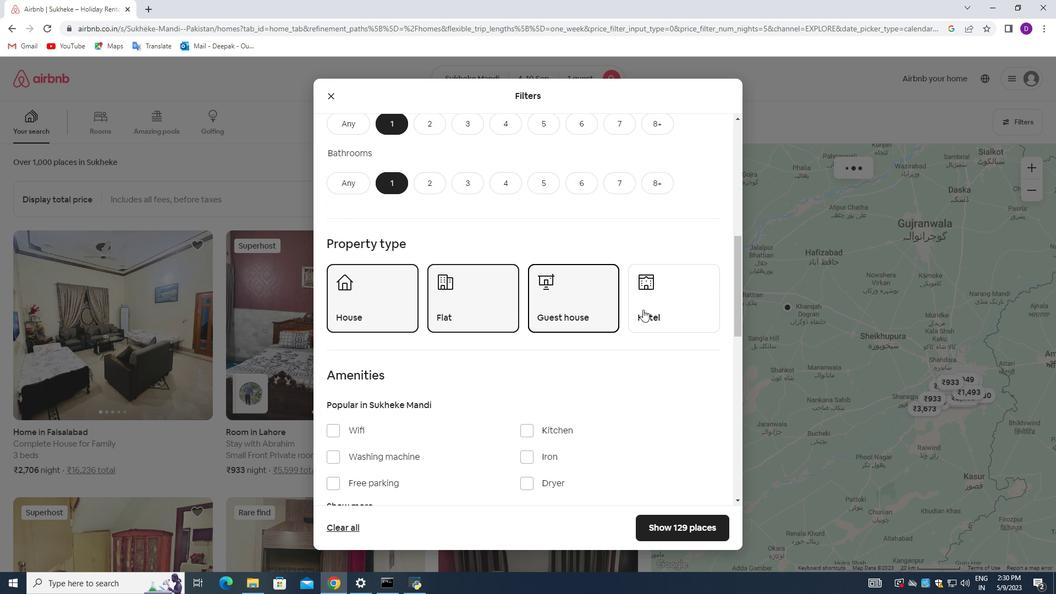 
Action: Mouse pressed left at (655, 301)
Screenshot: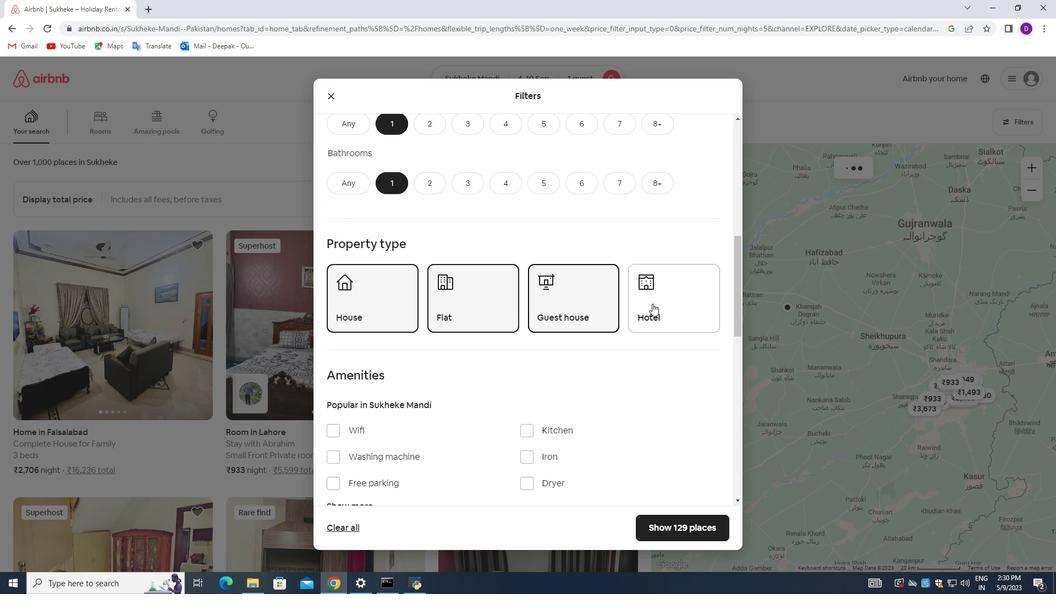 
Action: Mouse moved to (532, 334)
Screenshot: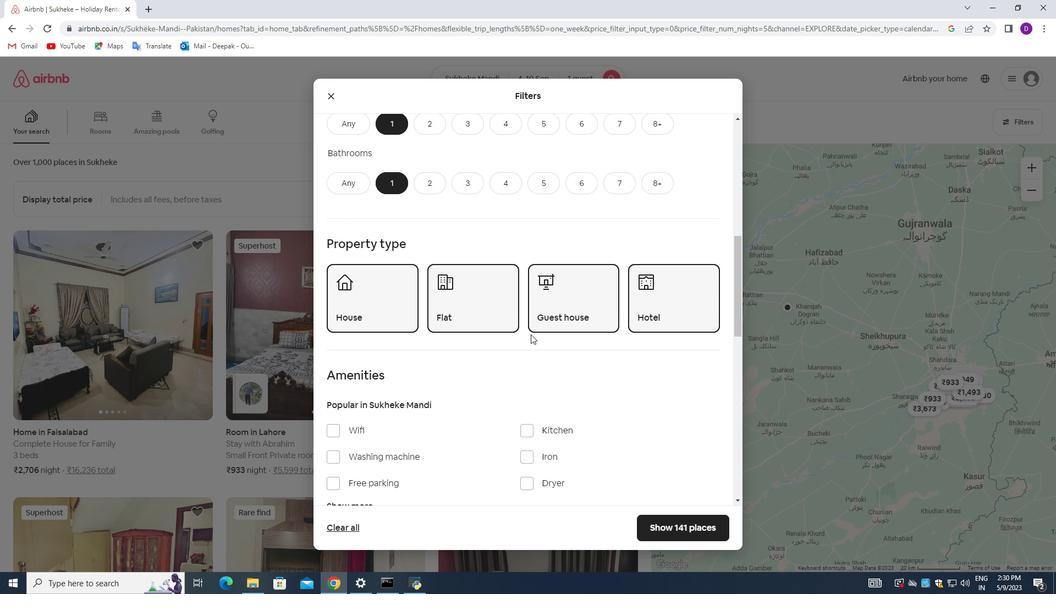 
Action: Mouse scrolled (531, 333) with delta (0, 0)
Screenshot: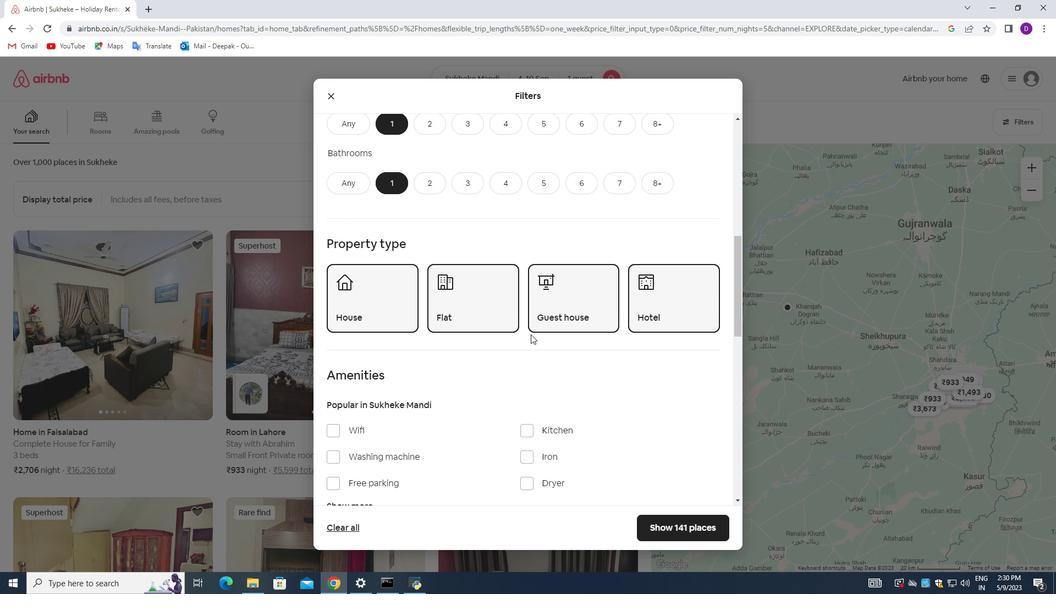 
Action: Mouse scrolled (532, 333) with delta (0, 0)
Screenshot: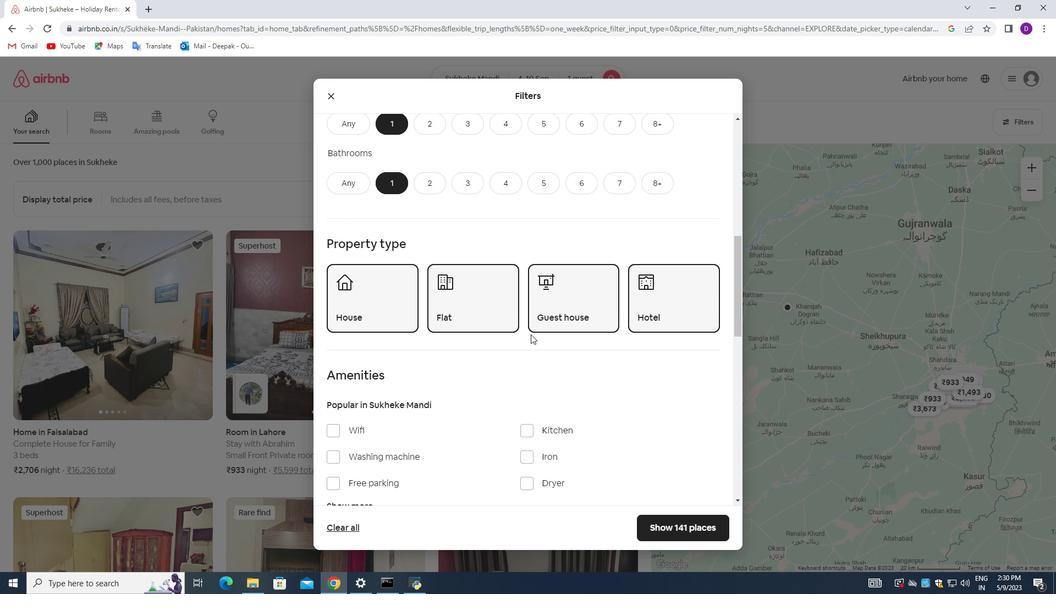 
Action: Mouse moved to (533, 334)
Screenshot: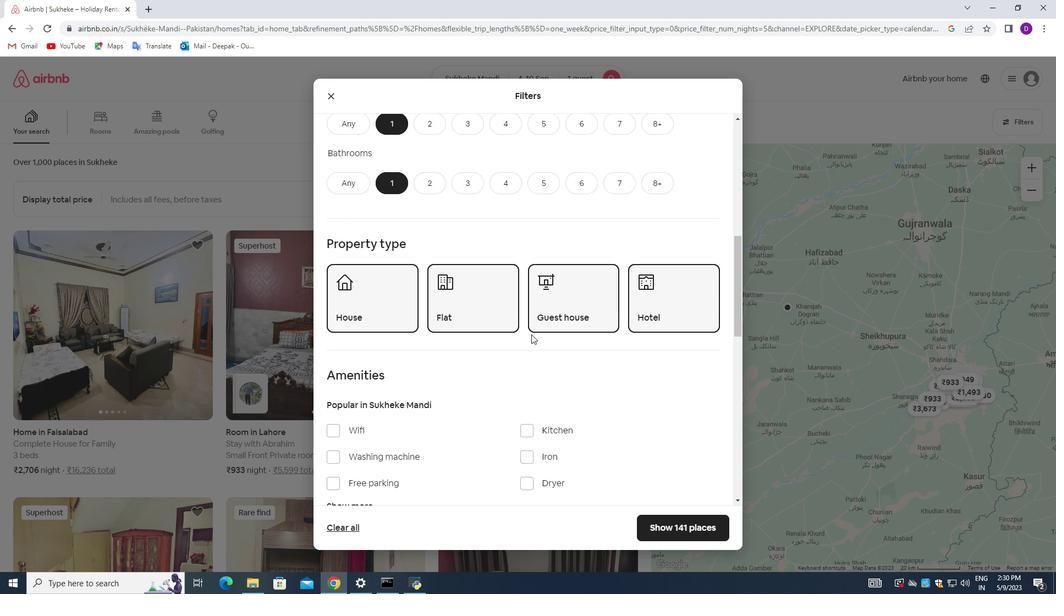 
Action: Mouse scrolled (533, 333) with delta (0, 0)
Screenshot: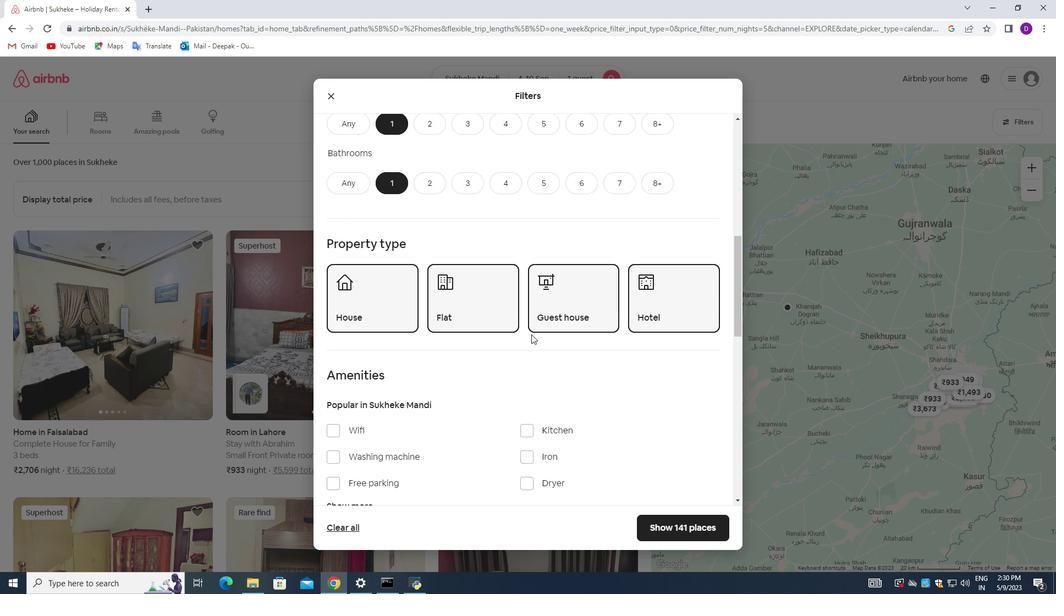 
Action: Mouse scrolled (533, 333) with delta (0, 0)
Screenshot: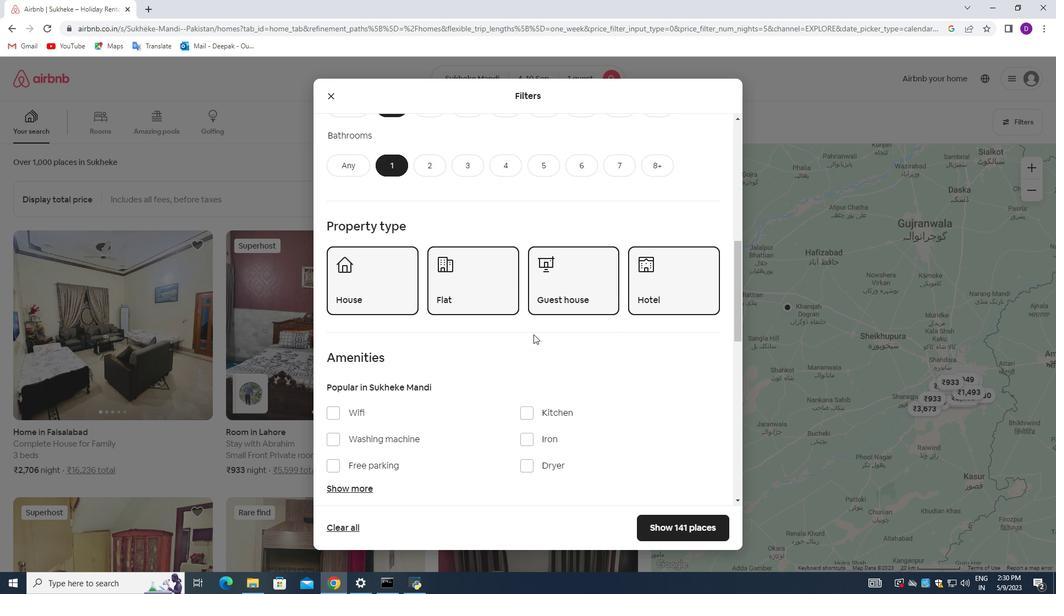 
Action: Mouse scrolled (533, 333) with delta (0, 0)
Screenshot: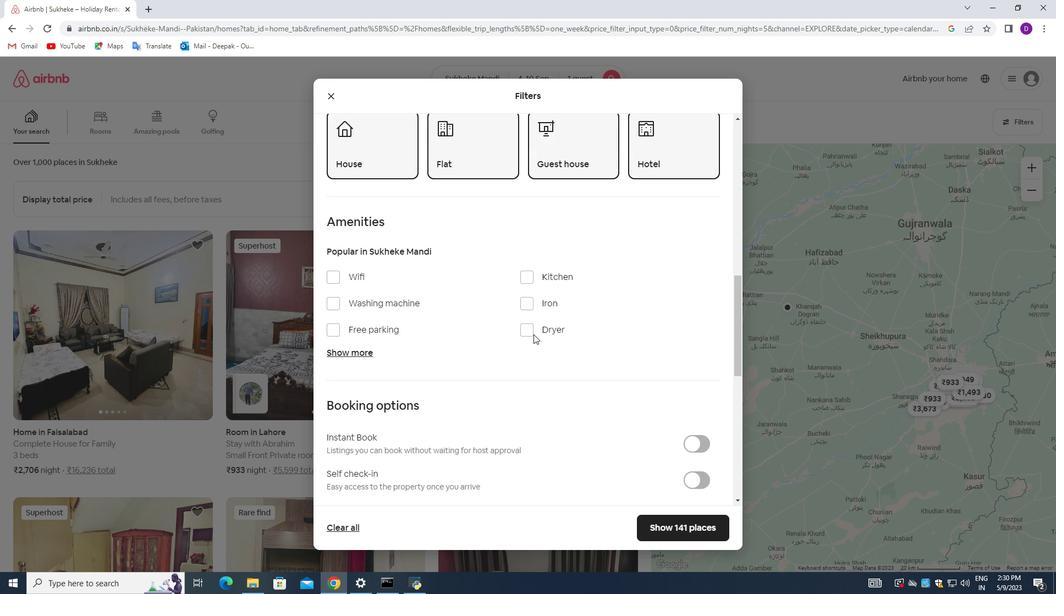 
Action: Mouse moved to (686, 359)
Screenshot: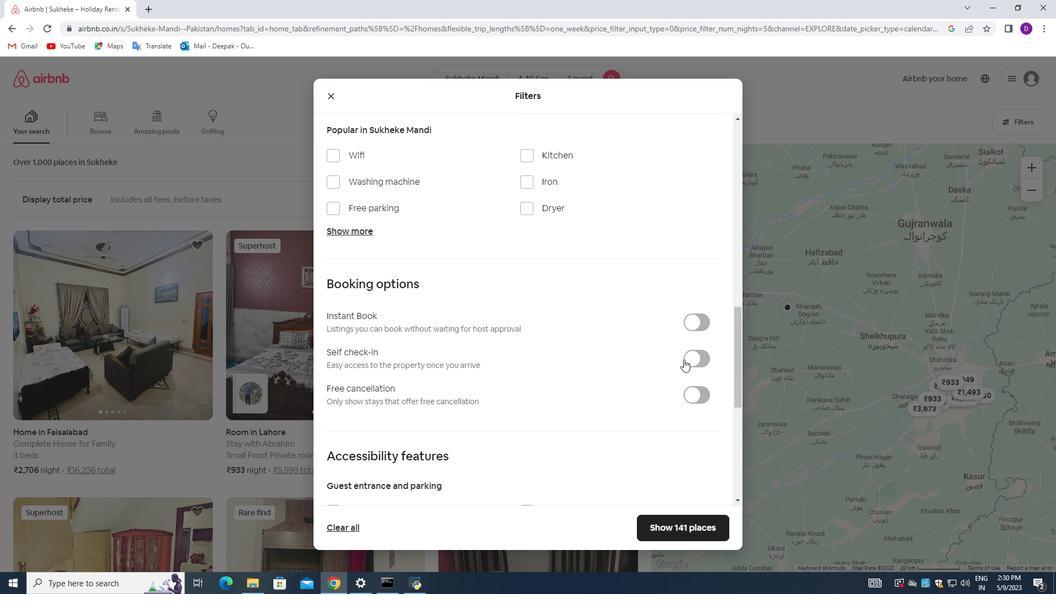 
Action: Mouse pressed left at (686, 359)
Screenshot: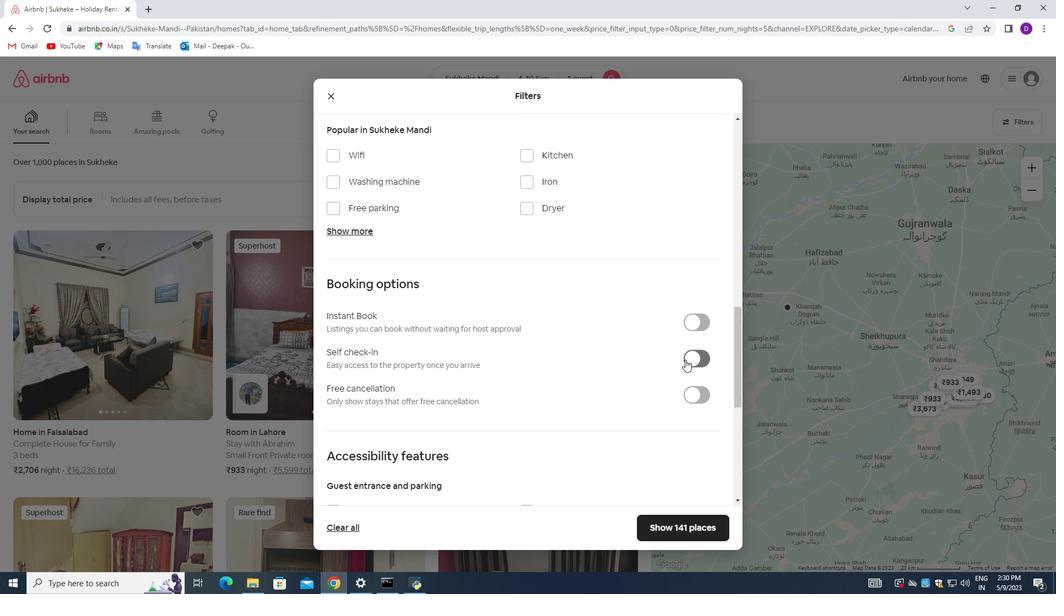 
Action: Mouse moved to (515, 365)
Screenshot: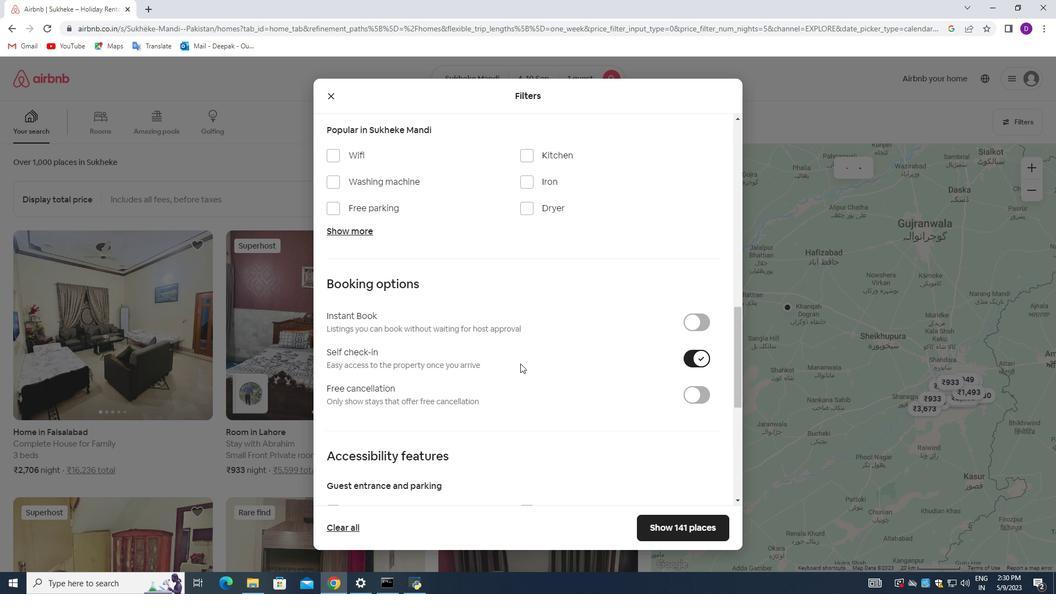 
Action: Mouse scrolled (515, 364) with delta (0, 0)
Screenshot: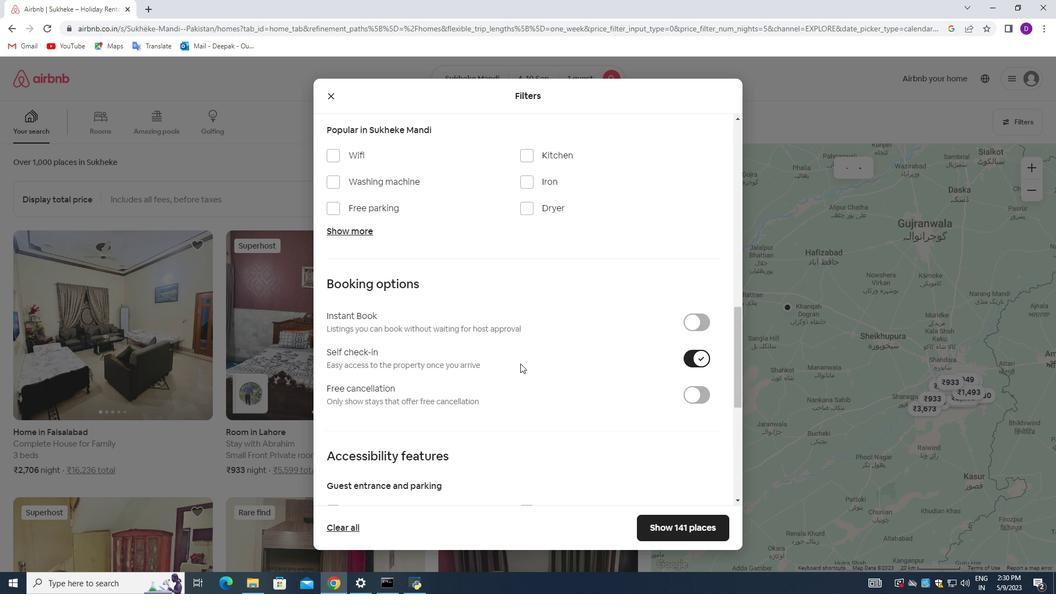 
Action: Mouse scrolled (515, 364) with delta (0, 0)
Screenshot: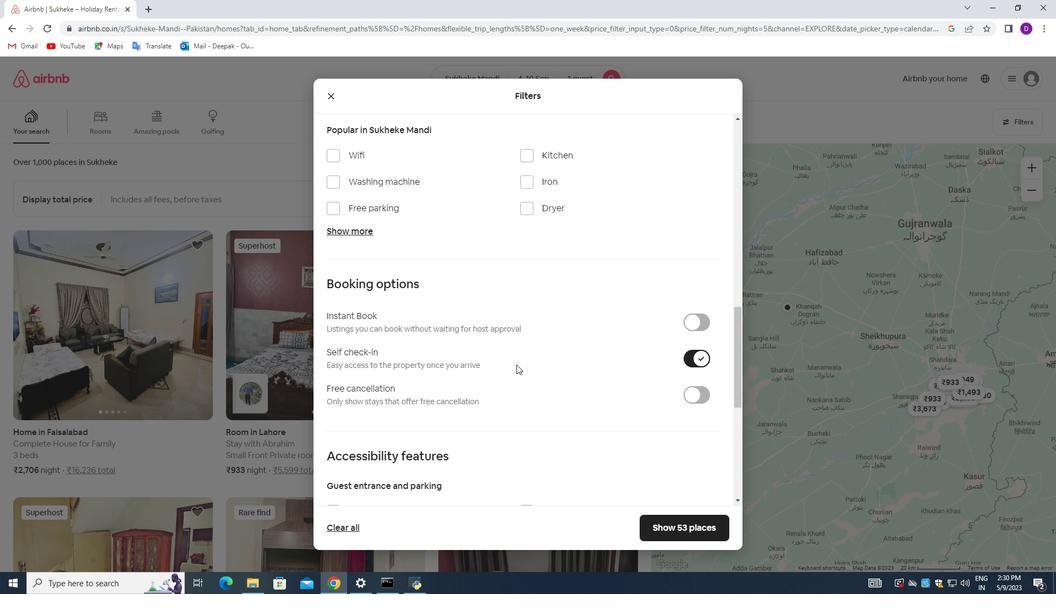 
Action: Mouse moved to (514, 365)
Screenshot: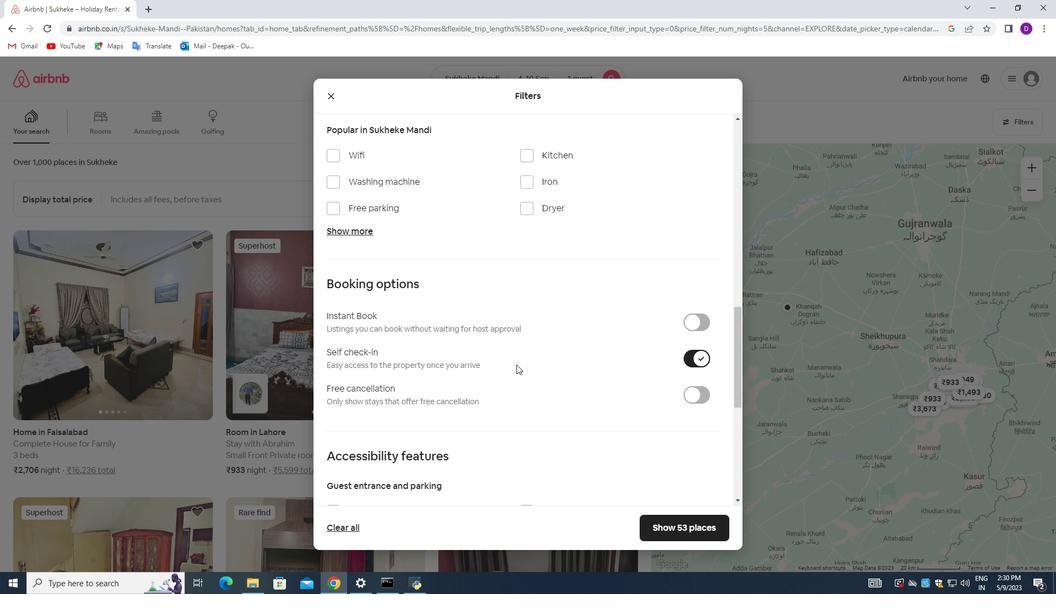 
Action: Mouse scrolled (514, 364) with delta (0, 0)
Screenshot: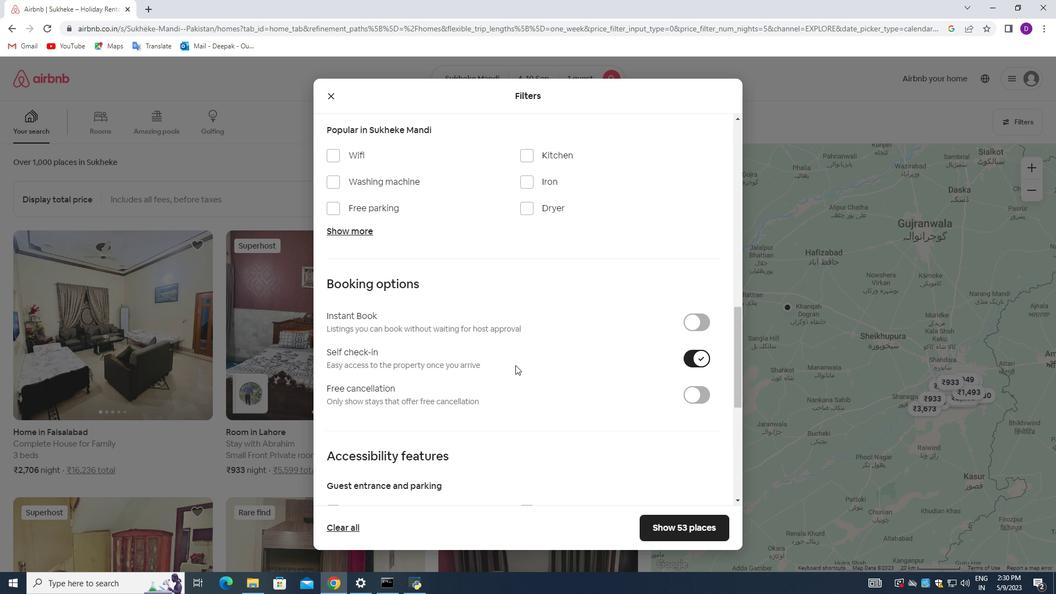 
Action: Mouse moved to (515, 365)
Screenshot: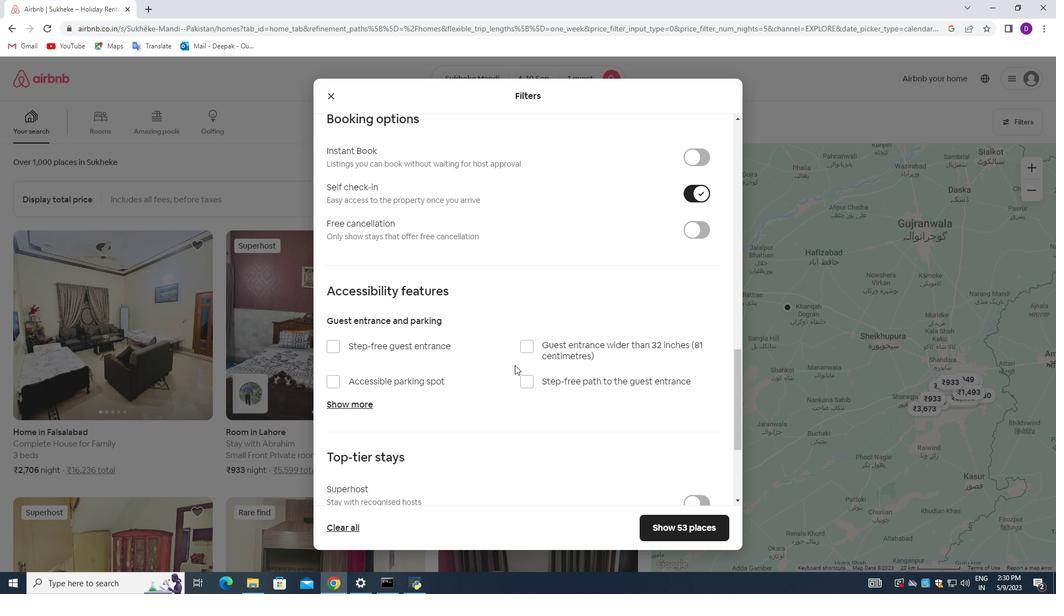 
Action: Mouse scrolled (515, 365) with delta (0, 0)
Screenshot: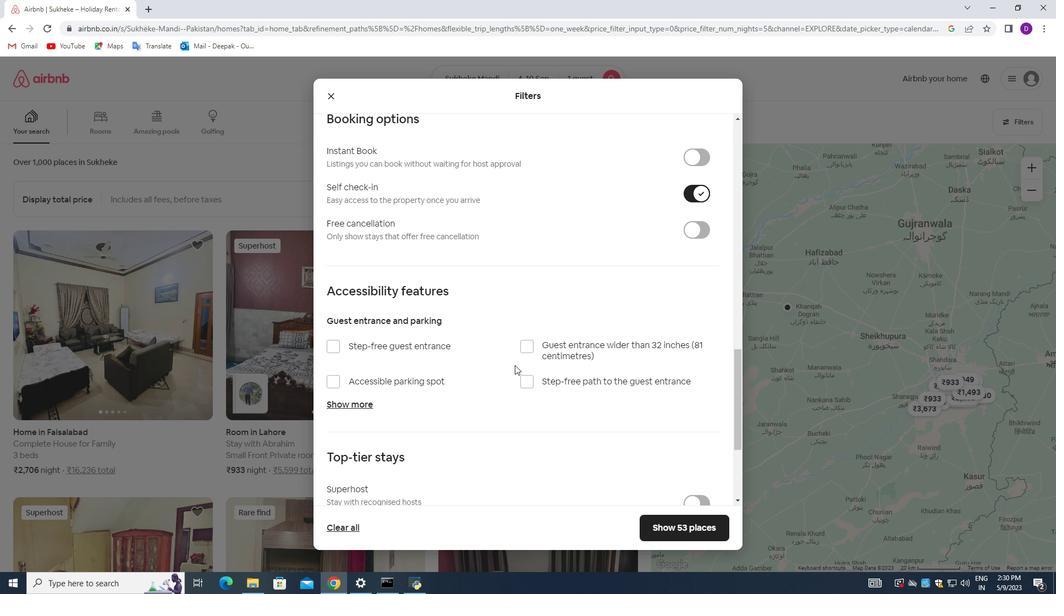 
Action: Mouse moved to (515, 366)
Screenshot: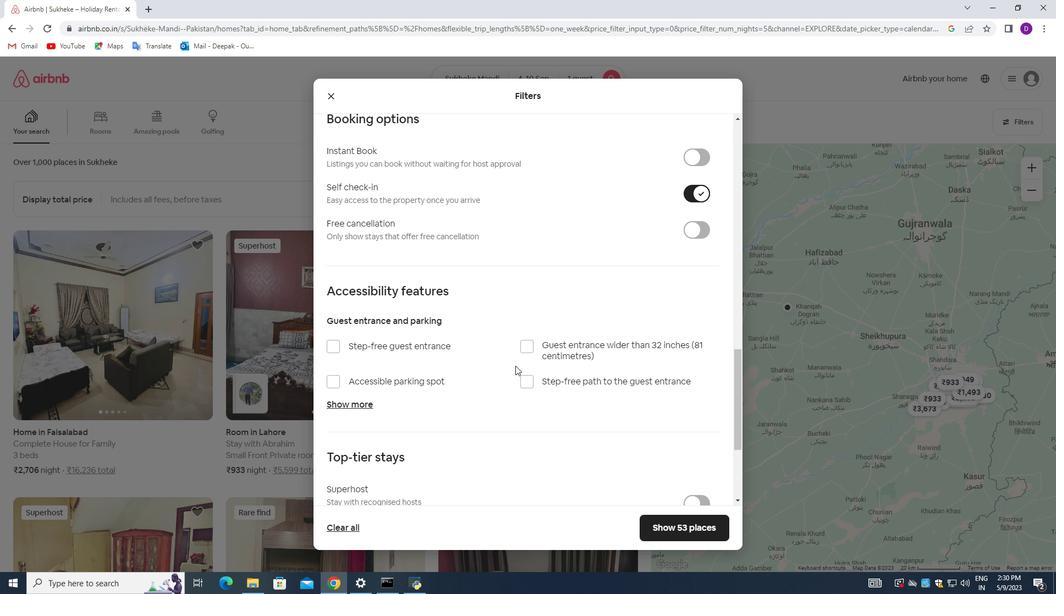 
Action: Mouse scrolled (515, 366) with delta (0, 0)
Screenshot: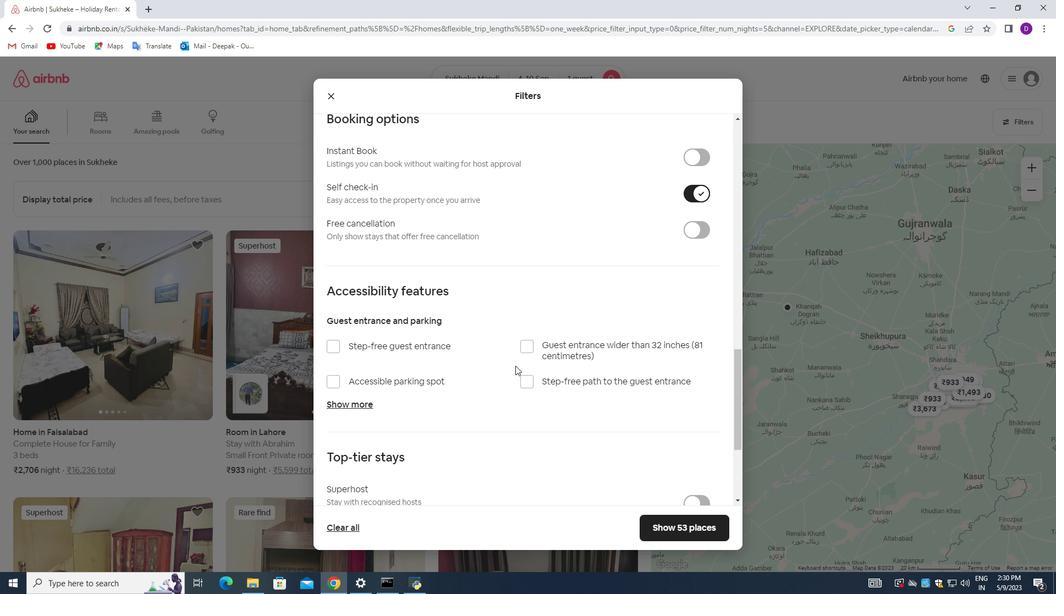
Action: Mouse moved to (515, 366)
Screenshot: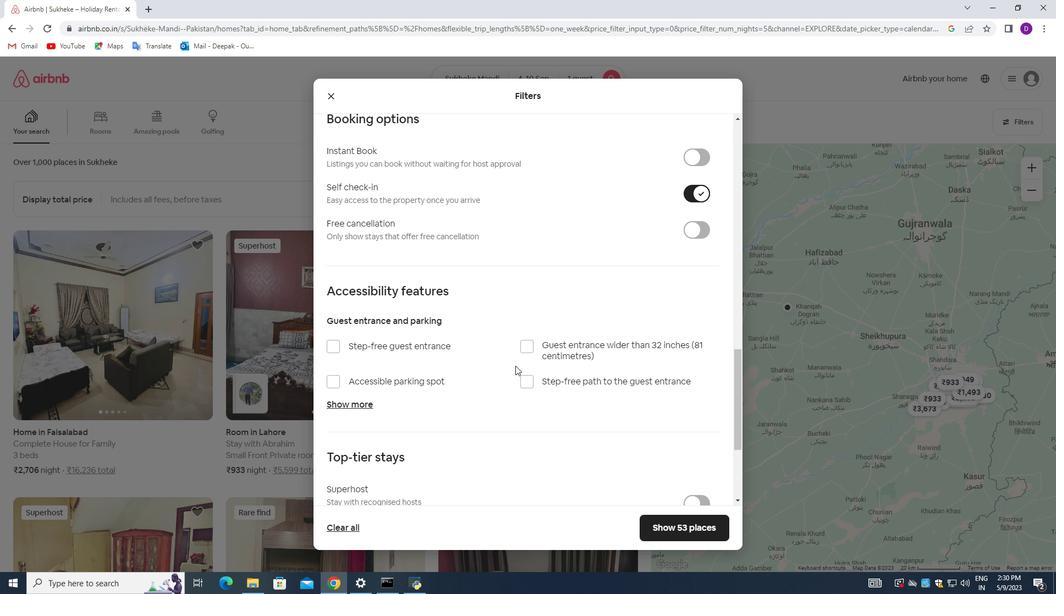 
Action: Mouse scrolled (515, 366) with delta (0, 0)
Screenshot: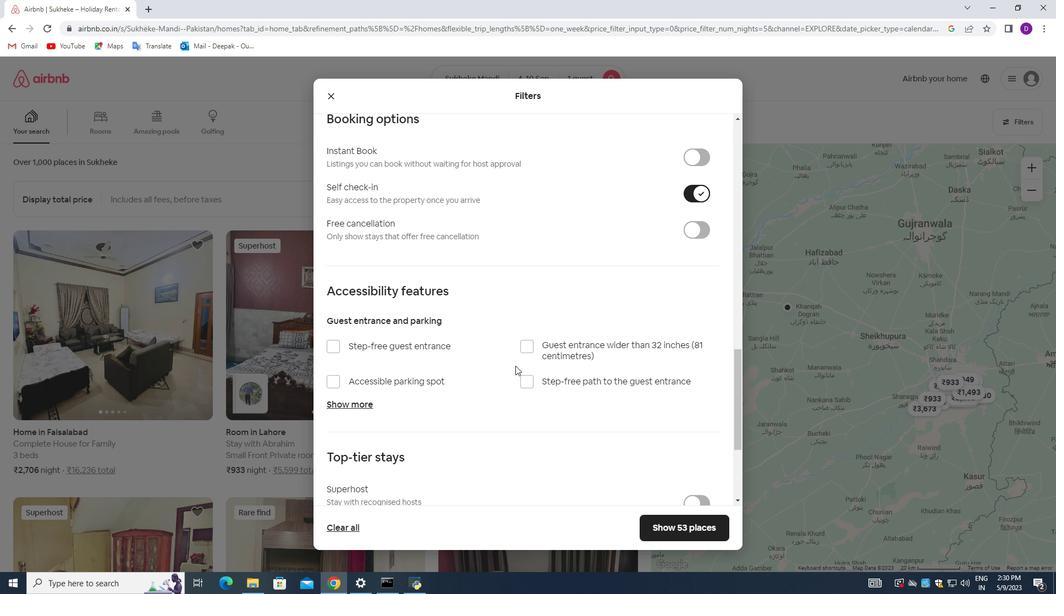 
Action: Mouse moved to (482, 398)
Screenshot: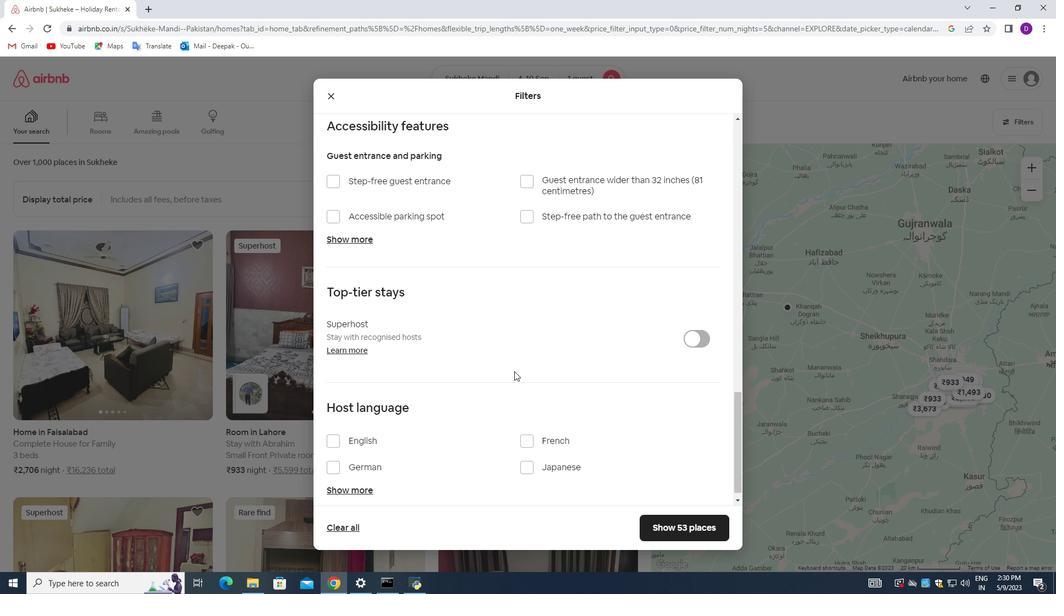 
Action: Mouse scrolled (482, 397) with delta (0, 0)
Screenshot: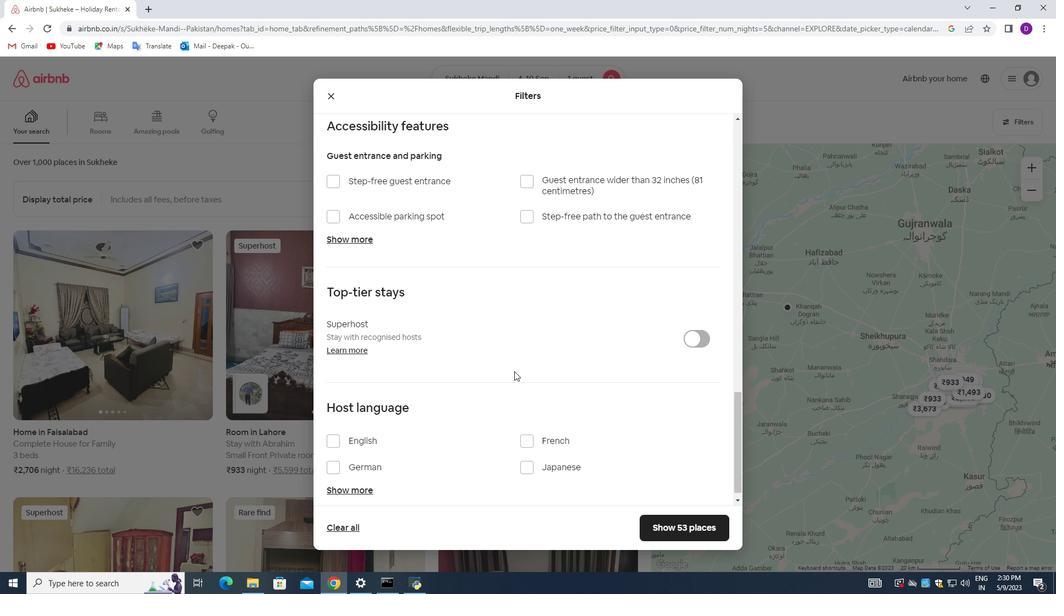 
Action: Mouse moved to (473, 401)
Screenshot: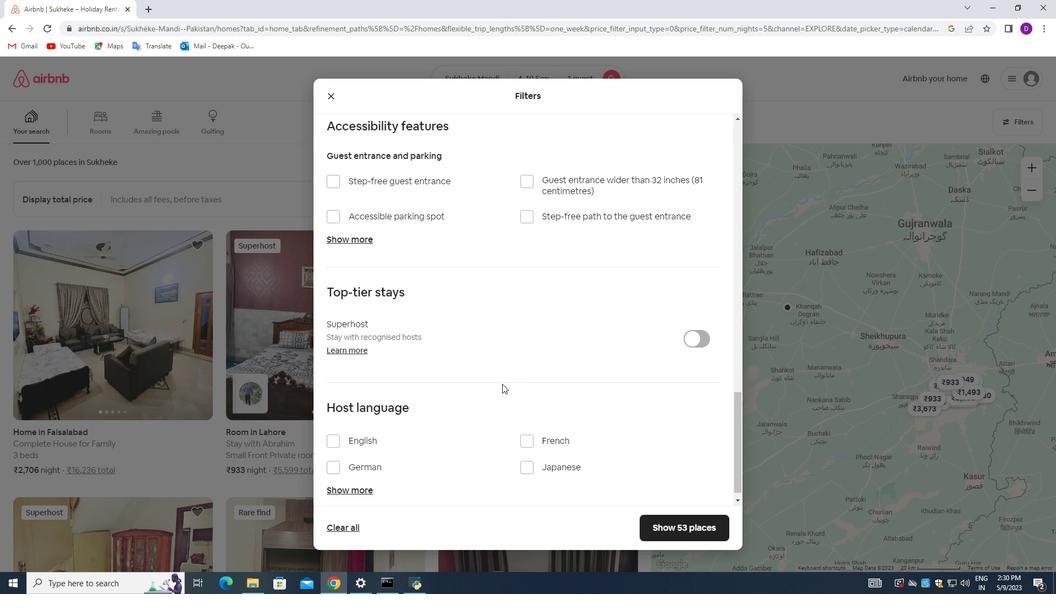 
Action: Mouse scrolled (473, 401) with delta (0, 0)
Screenshot: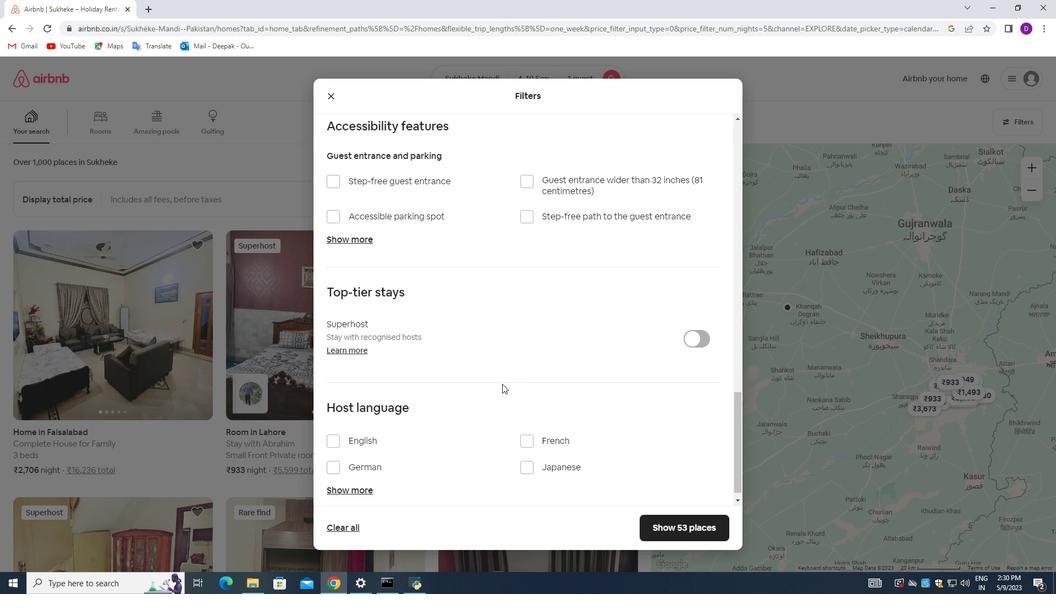 
Action: Mouse moved to (465, 398)
Screenshot: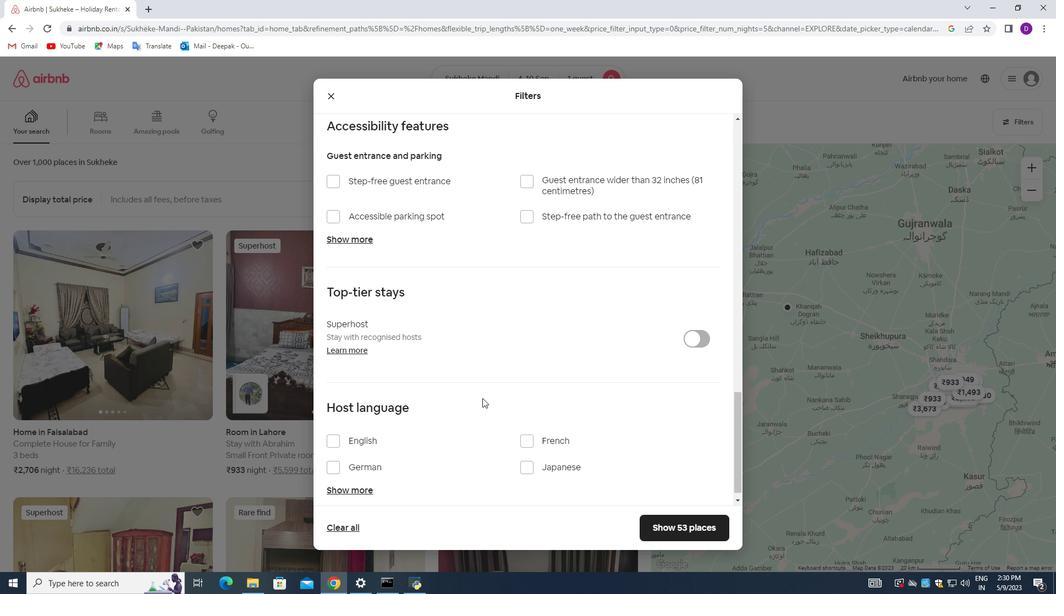
Action: Mouse scrolled (465, 397) with delta (0, 0)
Screenshot: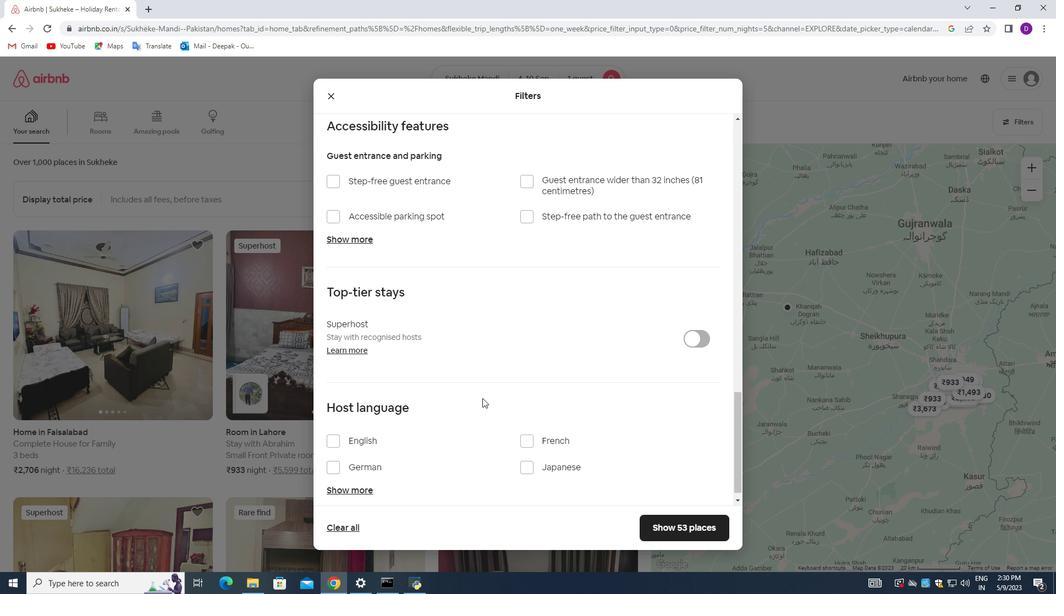 
Action: Mouse moved to (337, 428)
Screenshot: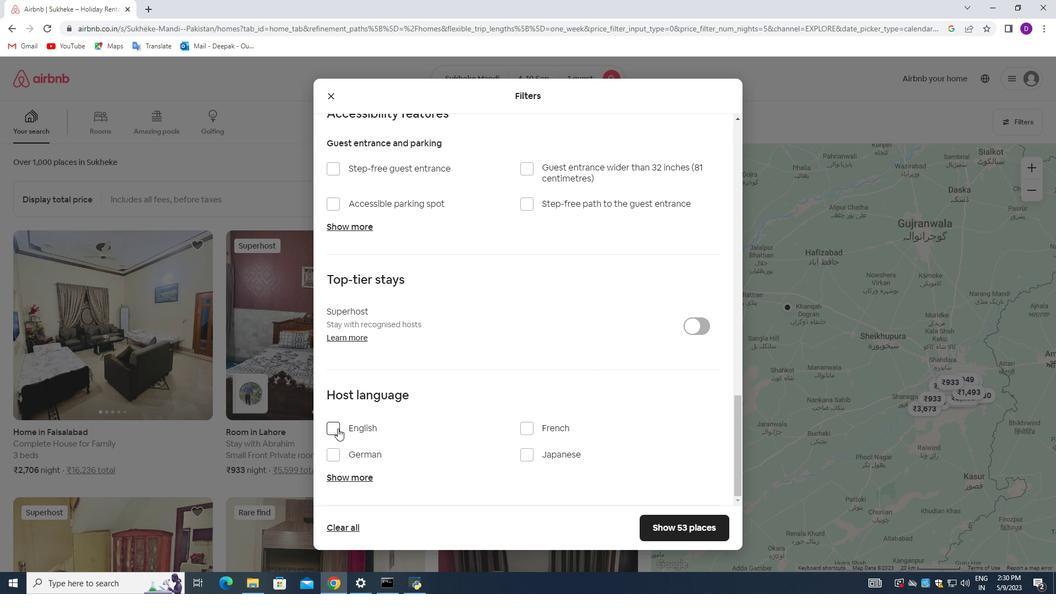 
Action: Mouse pressed left at (337, 428)
Screenshot: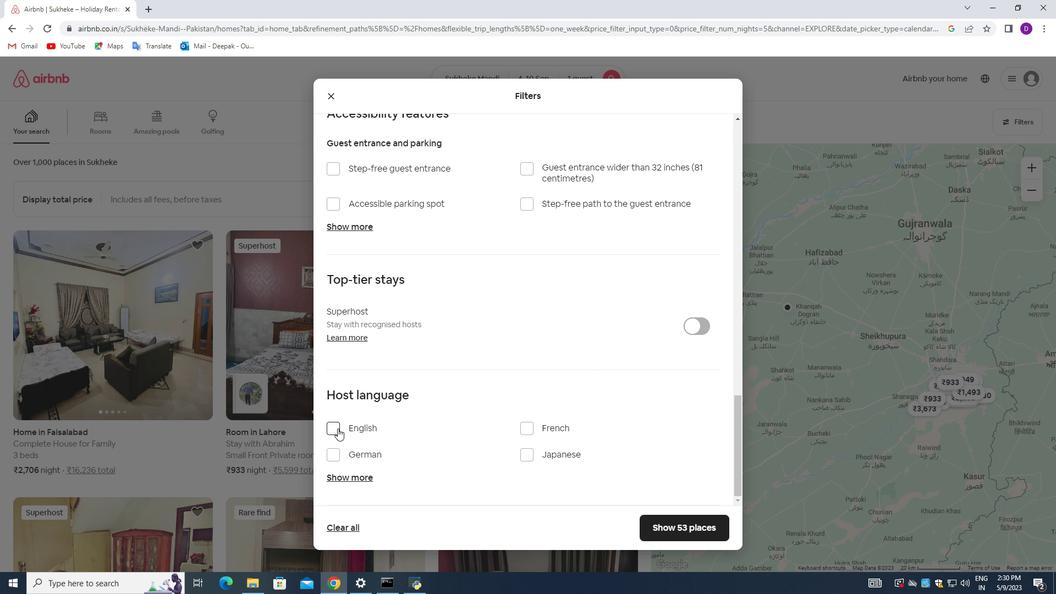 
Action: Mouse moved to (623, 475)
Screenshot: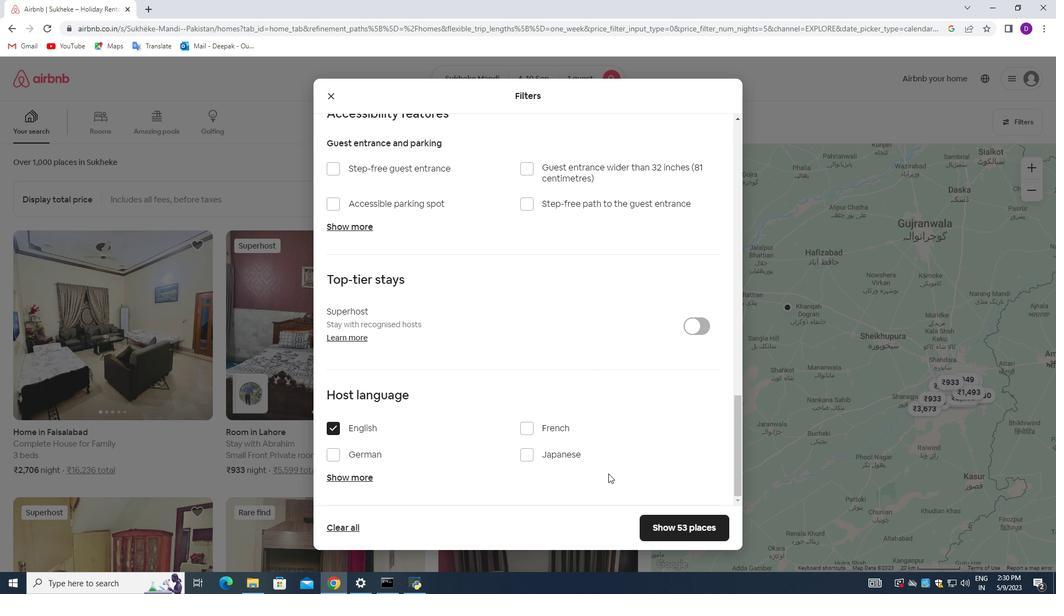 
Action: Mouse scrolled (623, 474) with delta (0, 0)
Screenshot: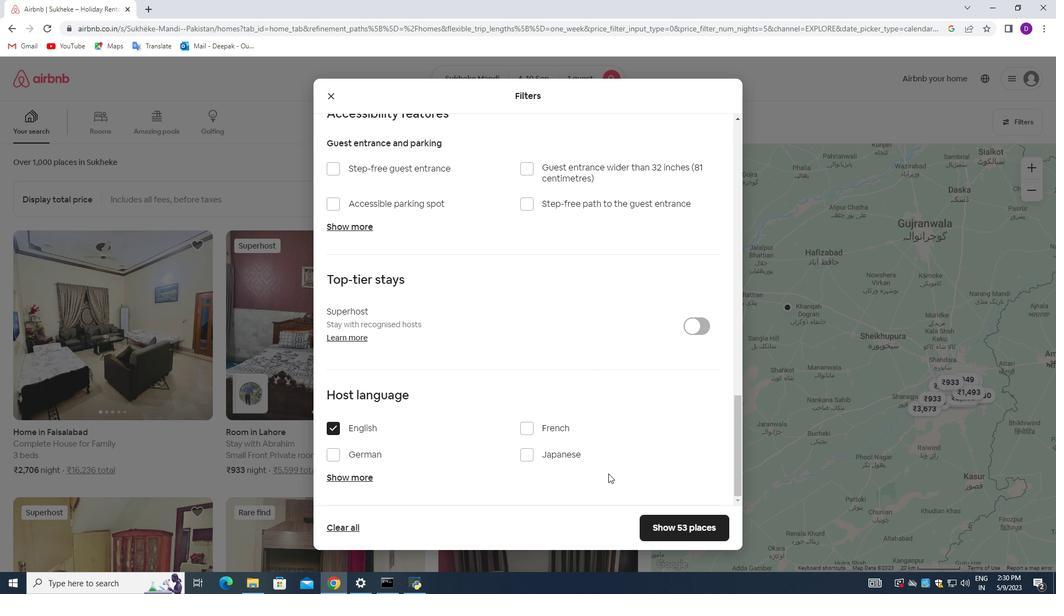 
Action: Mouse moved to (631, 480)
Screenshot: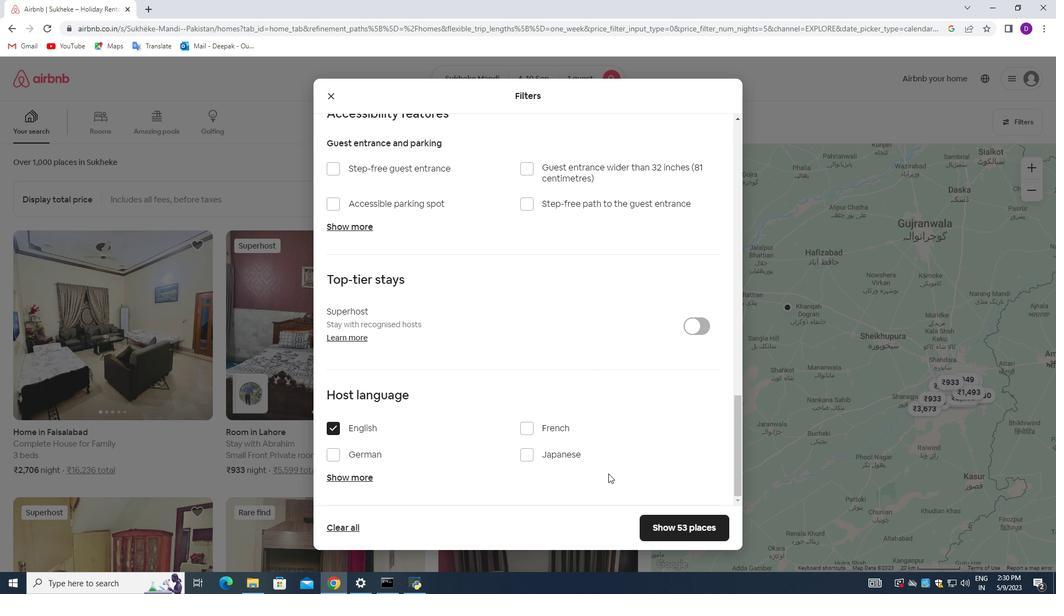 
Action: Mouse scrolled (631, 479) with delta (0, 0)
Screenshot: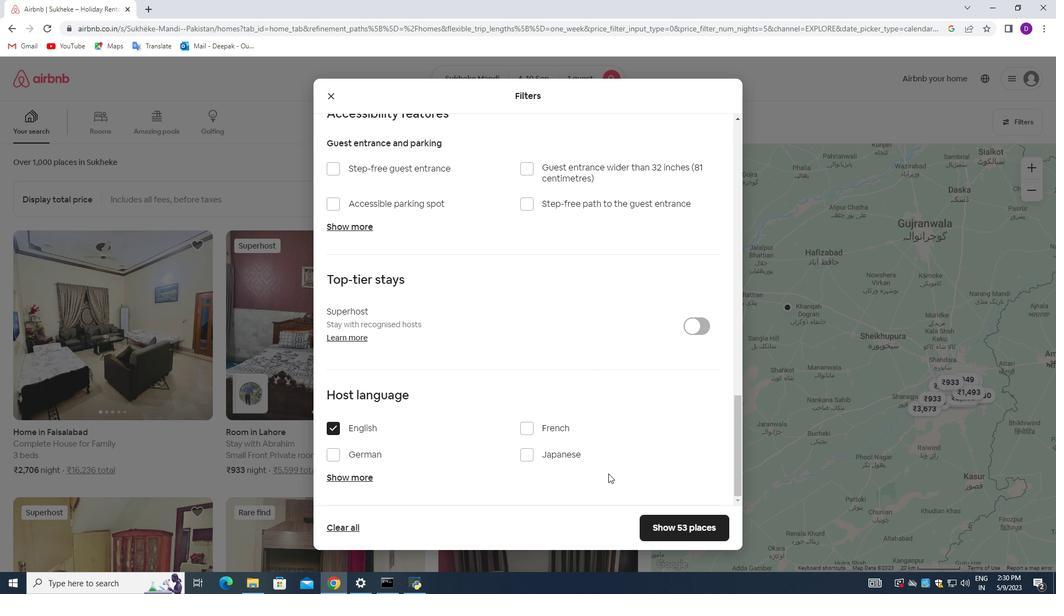 
Action: Mouse moved to (652, 525)
Screenshot: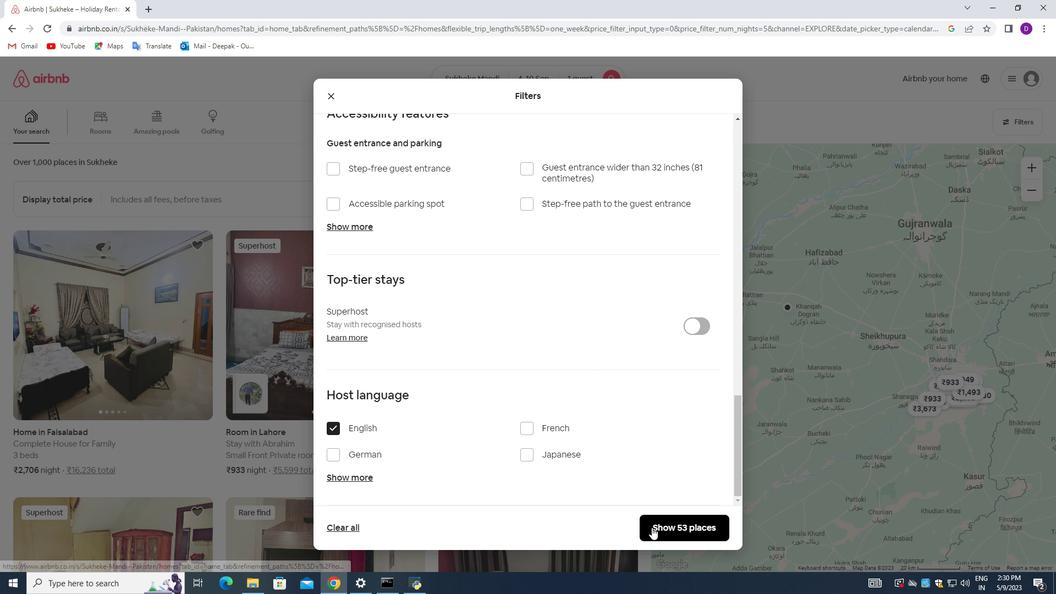 
Action: Mouse pressed left at (652, 525)
Screenshot: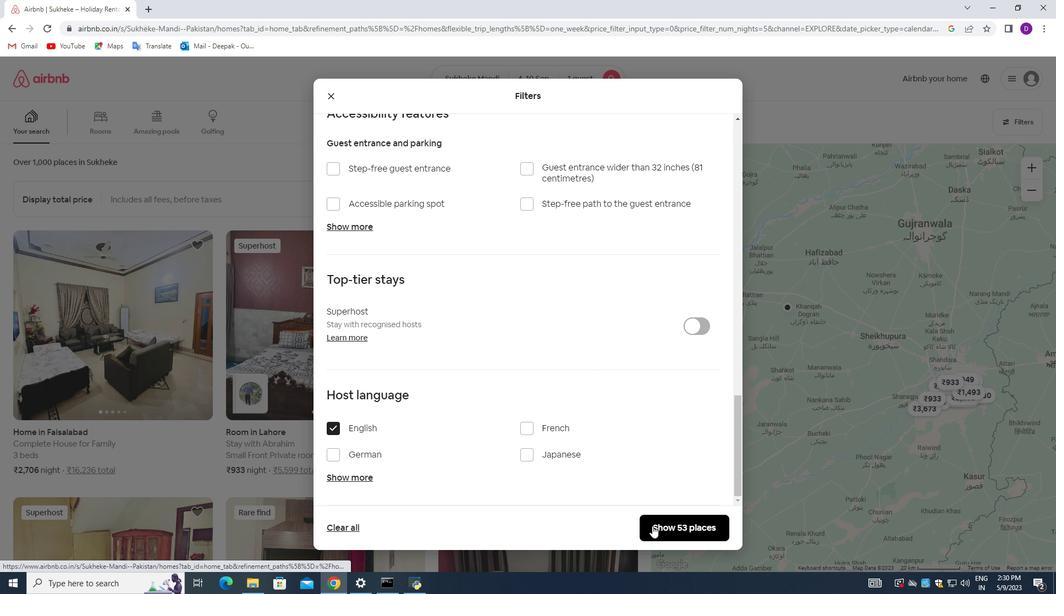 
Action: Mouse moved to (625, 418)
Screenshot: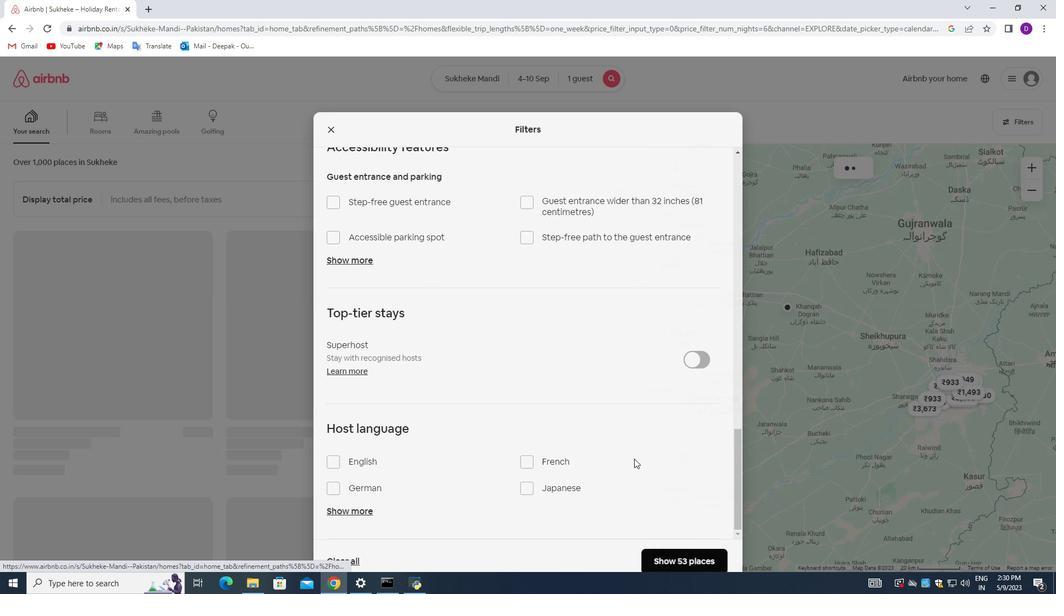 
